 Task: Add the task  Upgrade and migrate company sales management to a cloud-based solution to the section Feature Fiesta in the project AuroraStream and add a Due Date to the respective task as 2024/02/25
Action: Mouse moved to (803, 356)
Screenshot: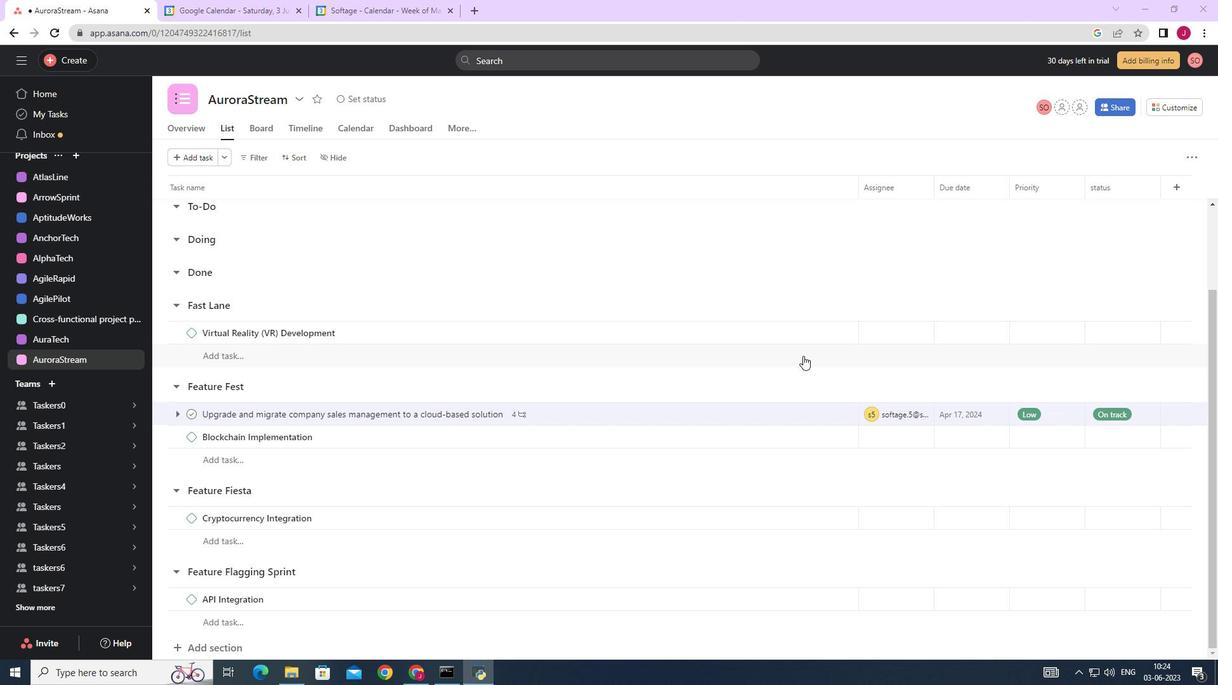 
Action: Mouse scrolled (803, 355) with delta (0, 0)
Screenshot: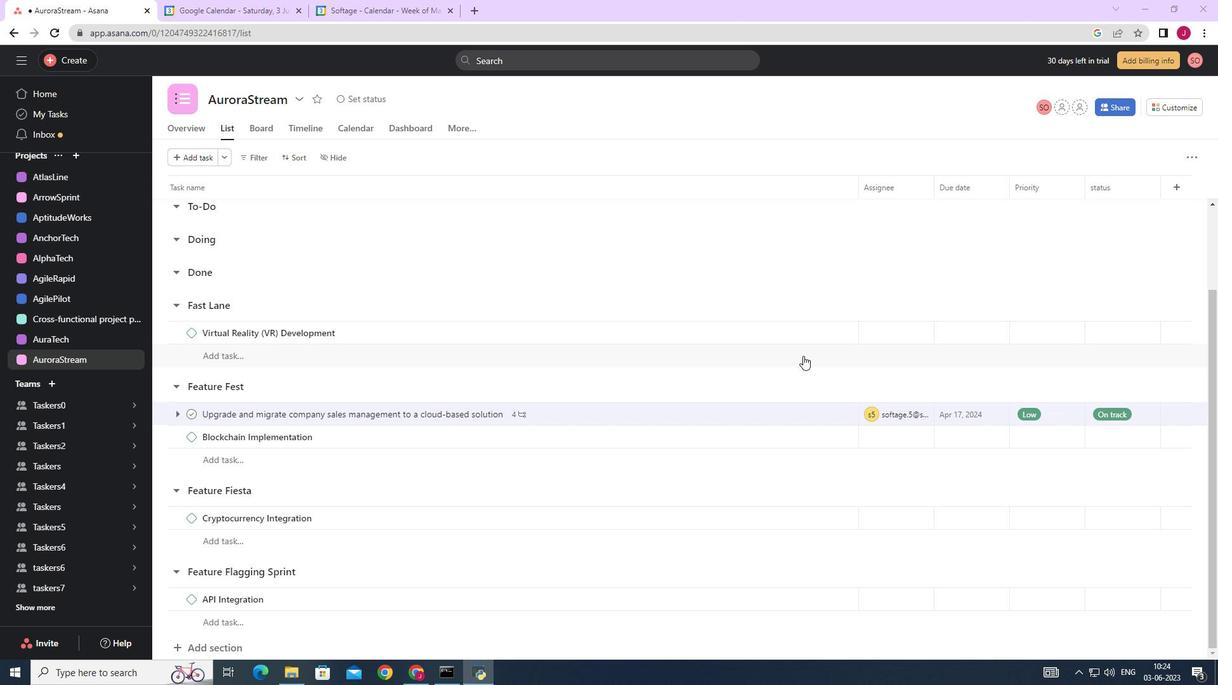 
Action: Mouse moved to (804, 356)
Screenshot: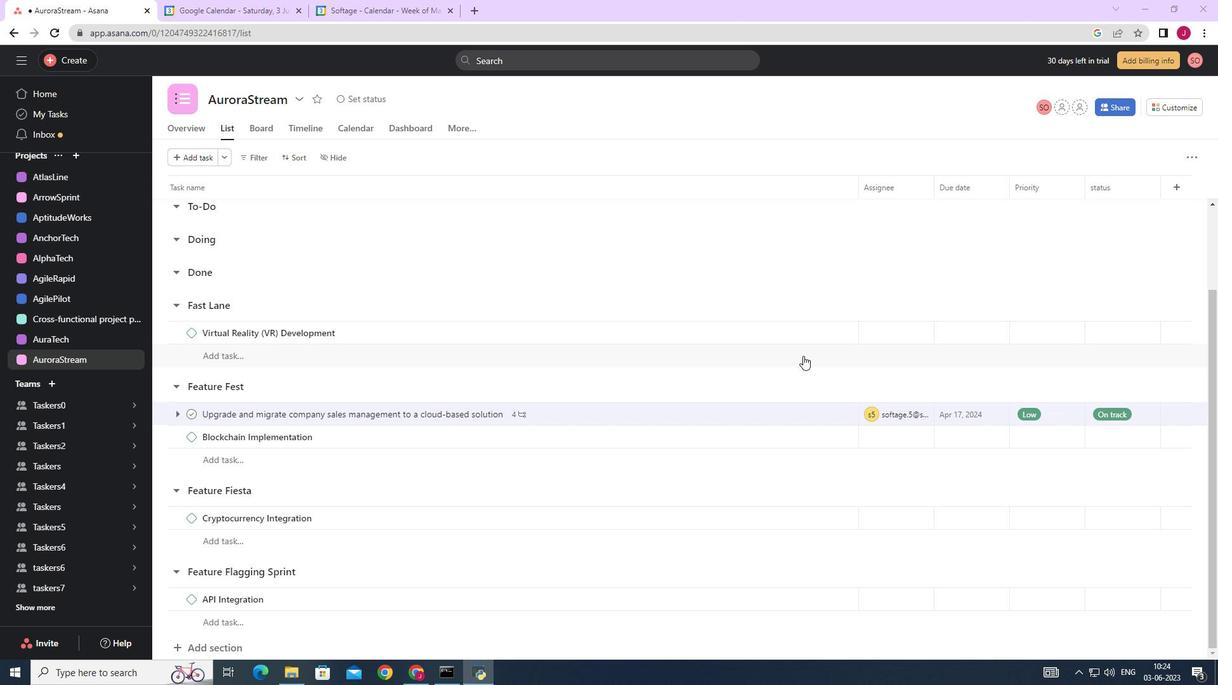 
Action: Mouse scrolled (804, 356) with delta (0, 0)
Screenshot: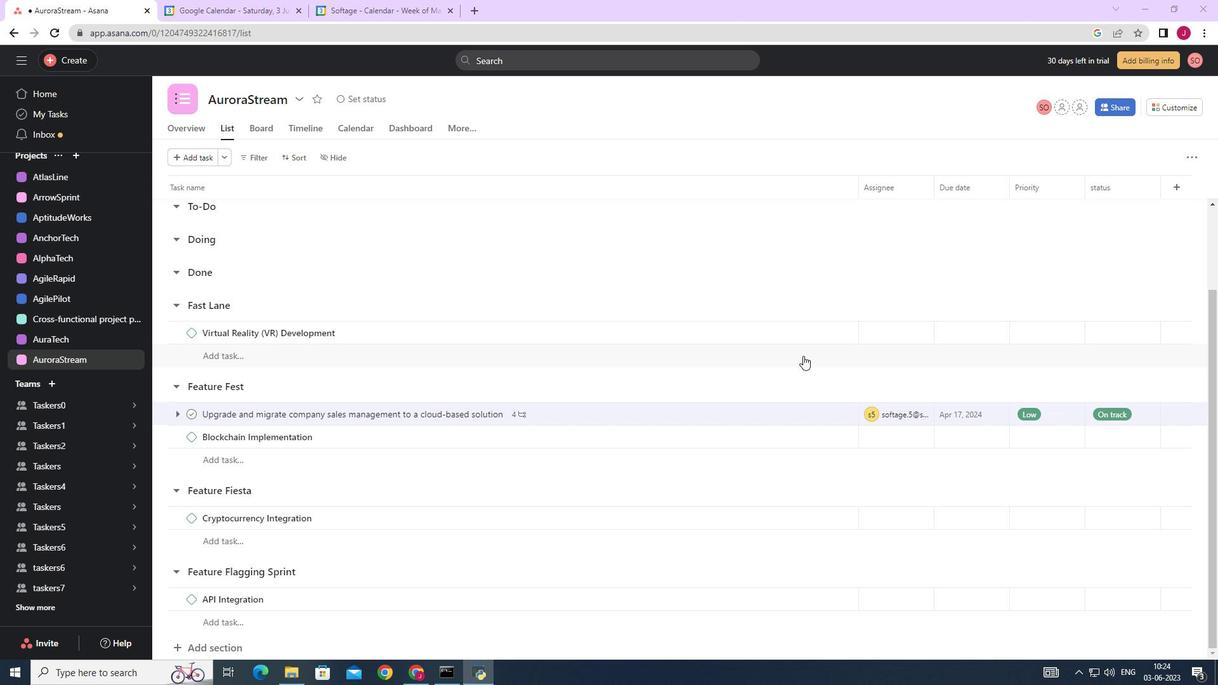 
Action: Mouse moved to (805, 357)
Screenshot: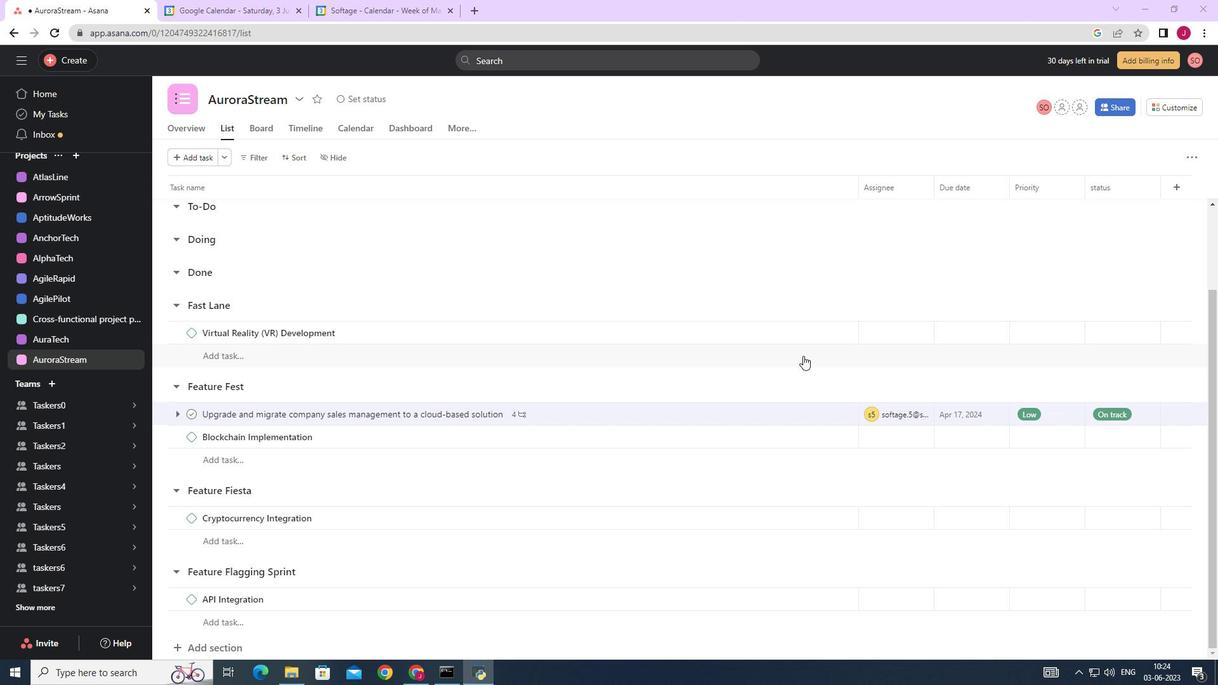 
Action: Mouse scrolled (805, 356) with delta (0, 0)
Screenshot: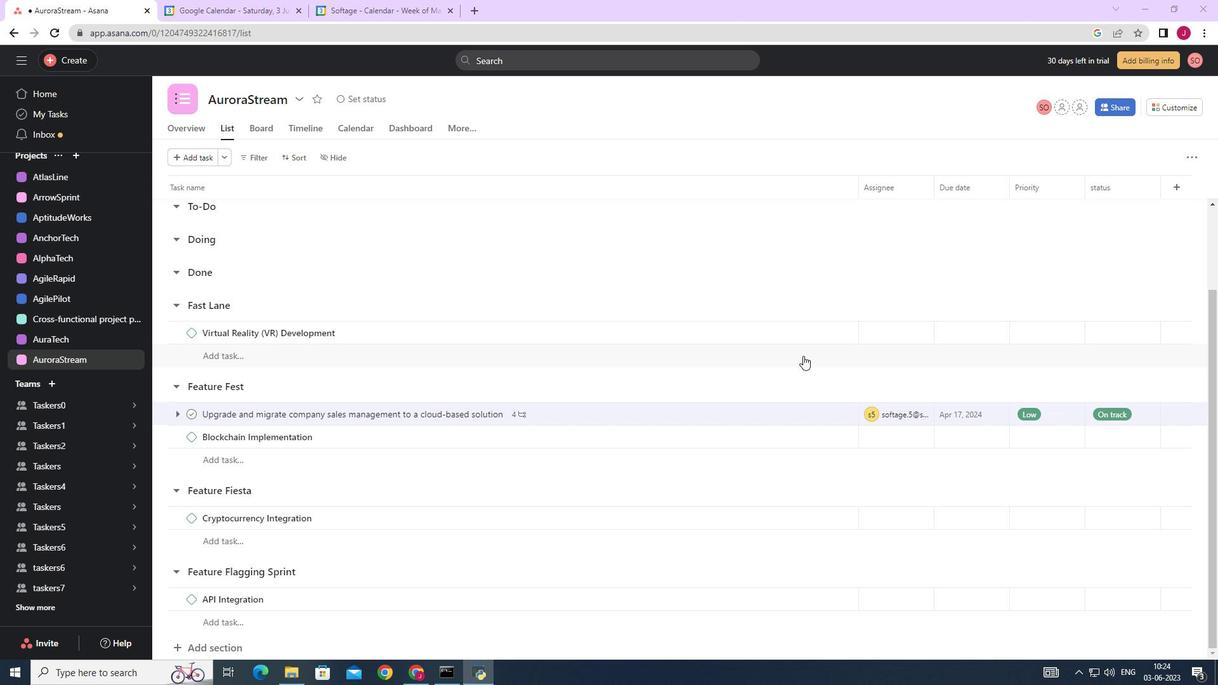 
Action: Mouse moved to (806, 357)
Screenshot: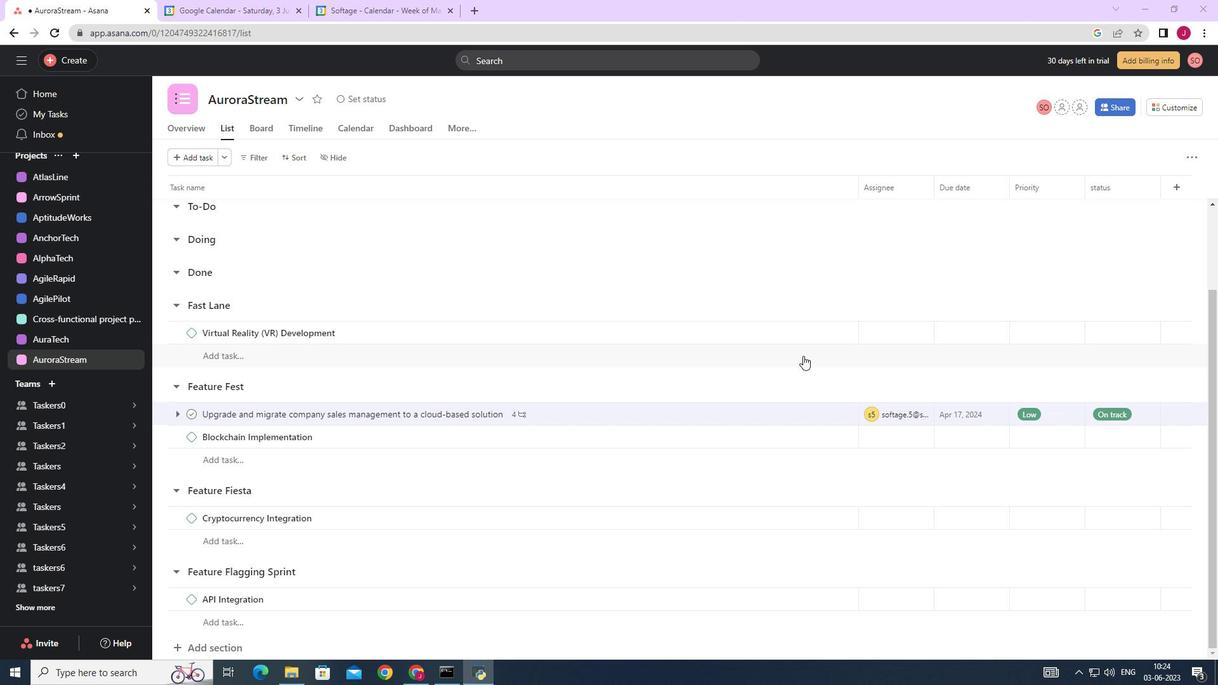 
Action: Mouse scrolled (806, 356) with delta (0, 0)
Screenshot: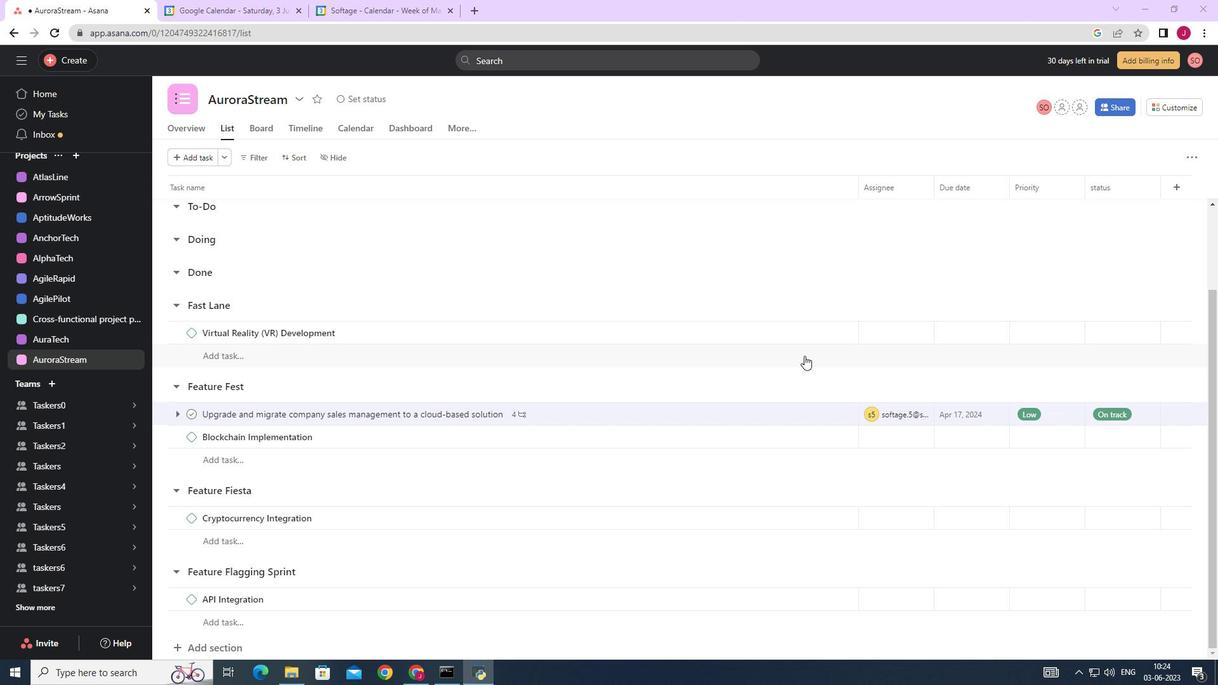 
Action: Mouse moved to (809, 368)
Screenshot: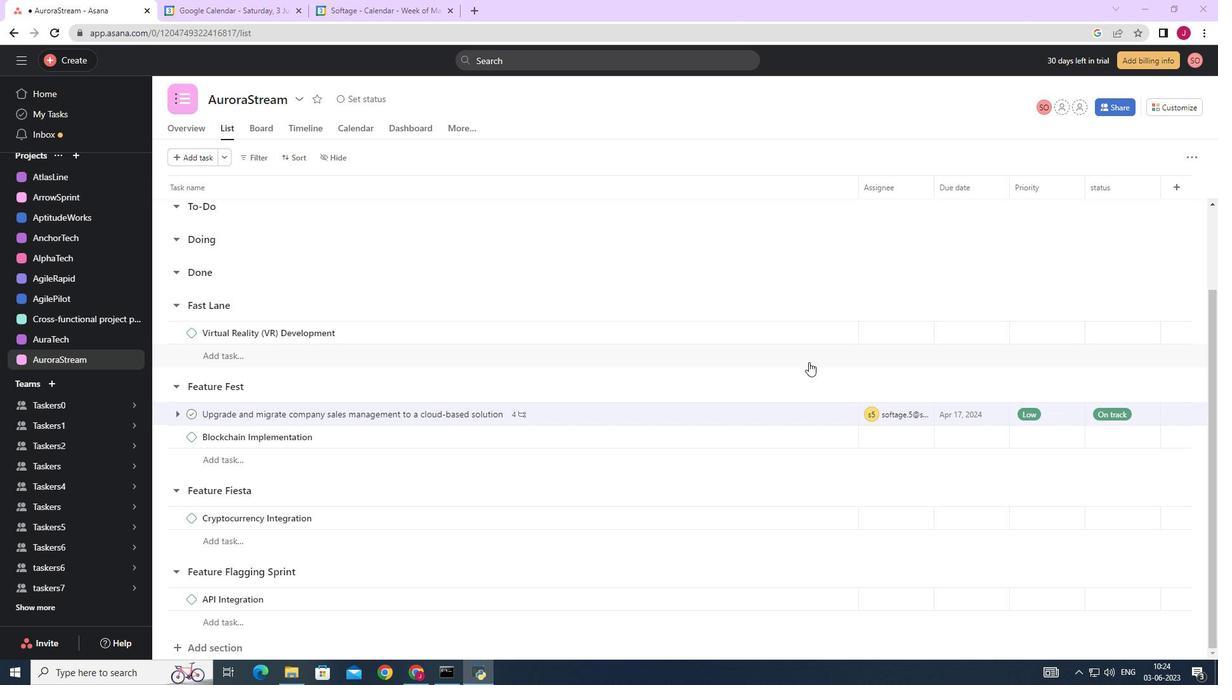 
Action: Mouse scrolled (809, 368) with delta (0, 0)
Screenshot: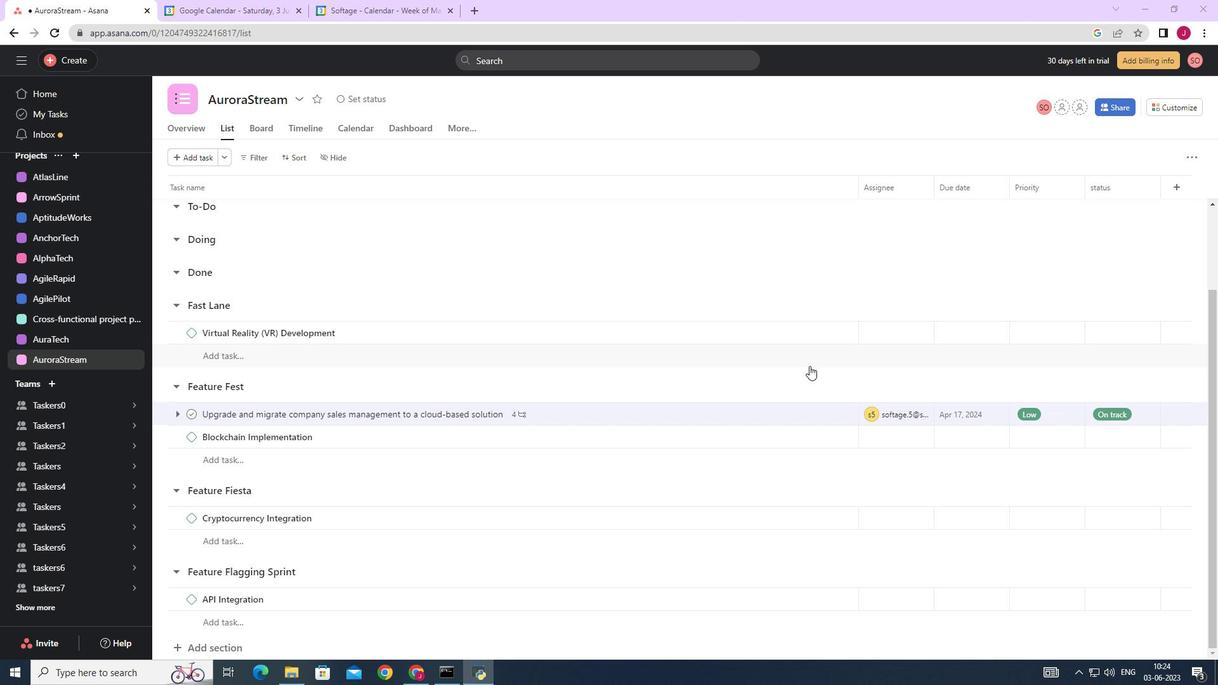
Action: Mouse scrolled (809, 368) with delta (0, 0)
Screenshot: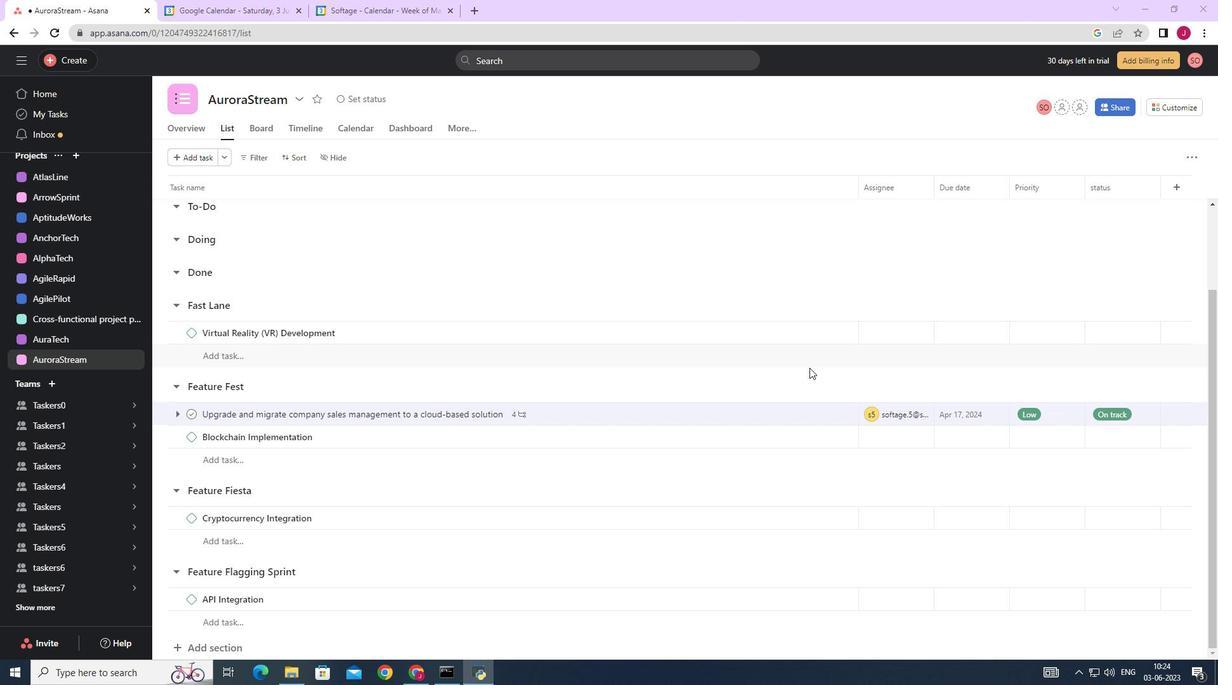 
Action: Mouse scrolled (809, 368) with delta (0, 0)
Screenshot: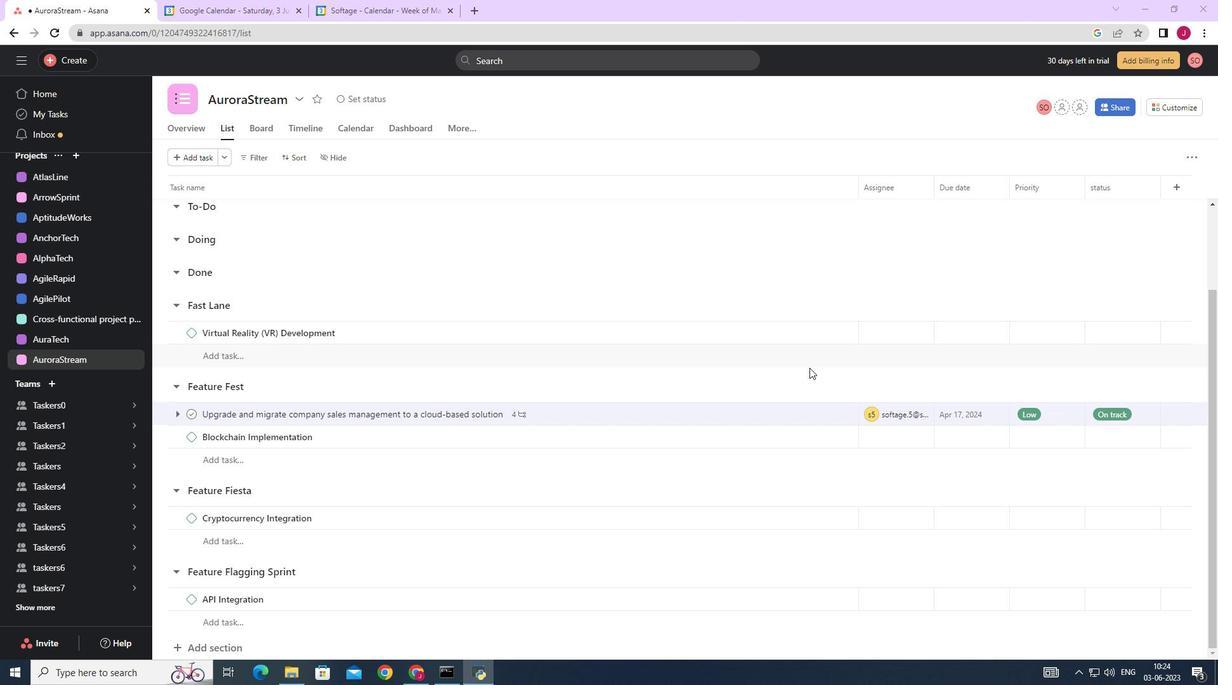 
Action: Mouse scrolled (809, 368) with delta (0, 0)
Screenshot: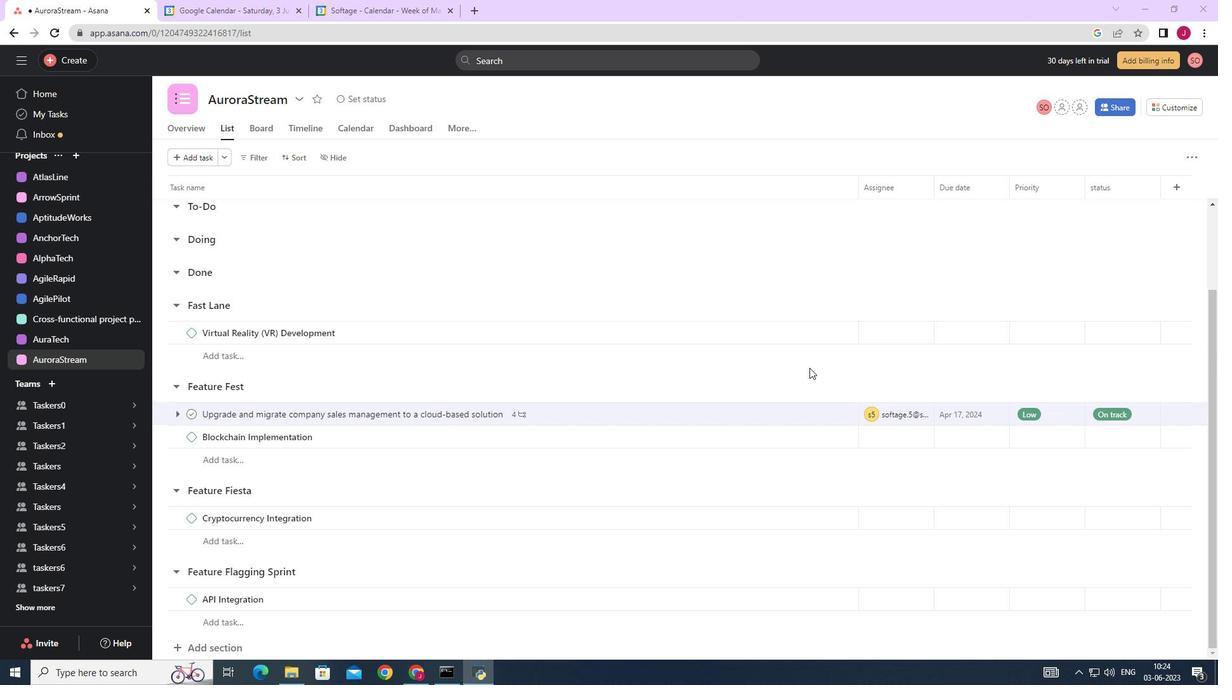 
Action: Mouse scrolled (809, 367) with delta (0, 0)
Screenshot: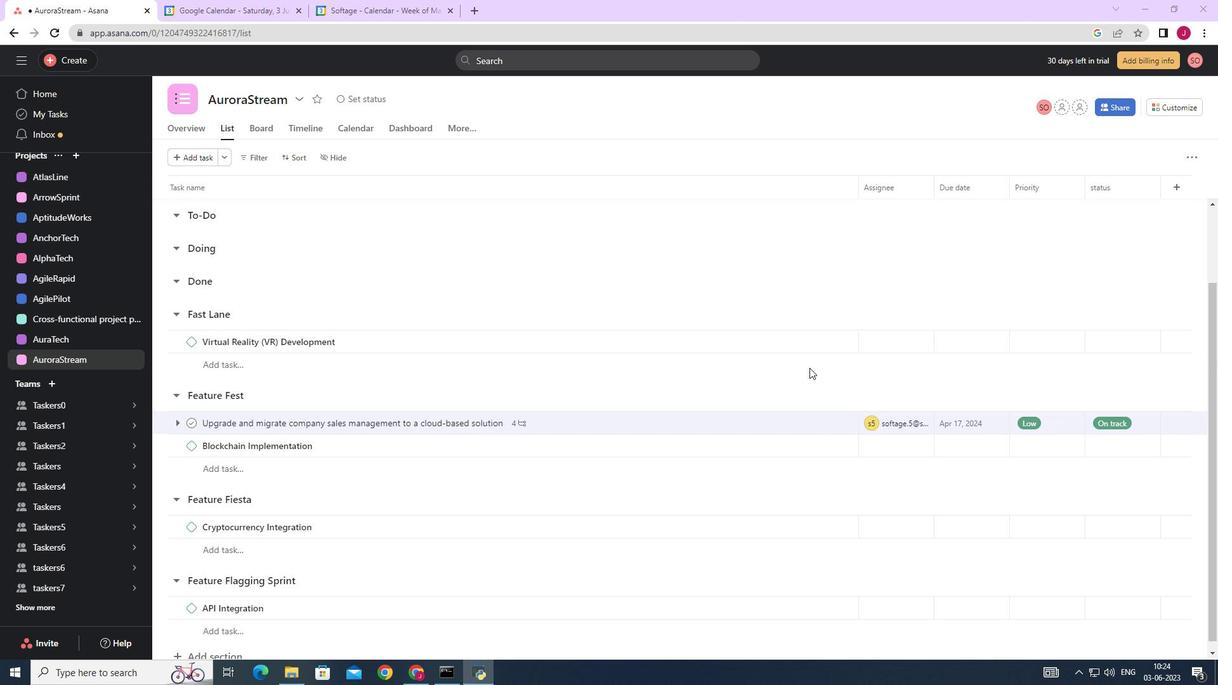 
Action: Mouse scrolled (809, 367) with delta (0, 0)
Screenshot: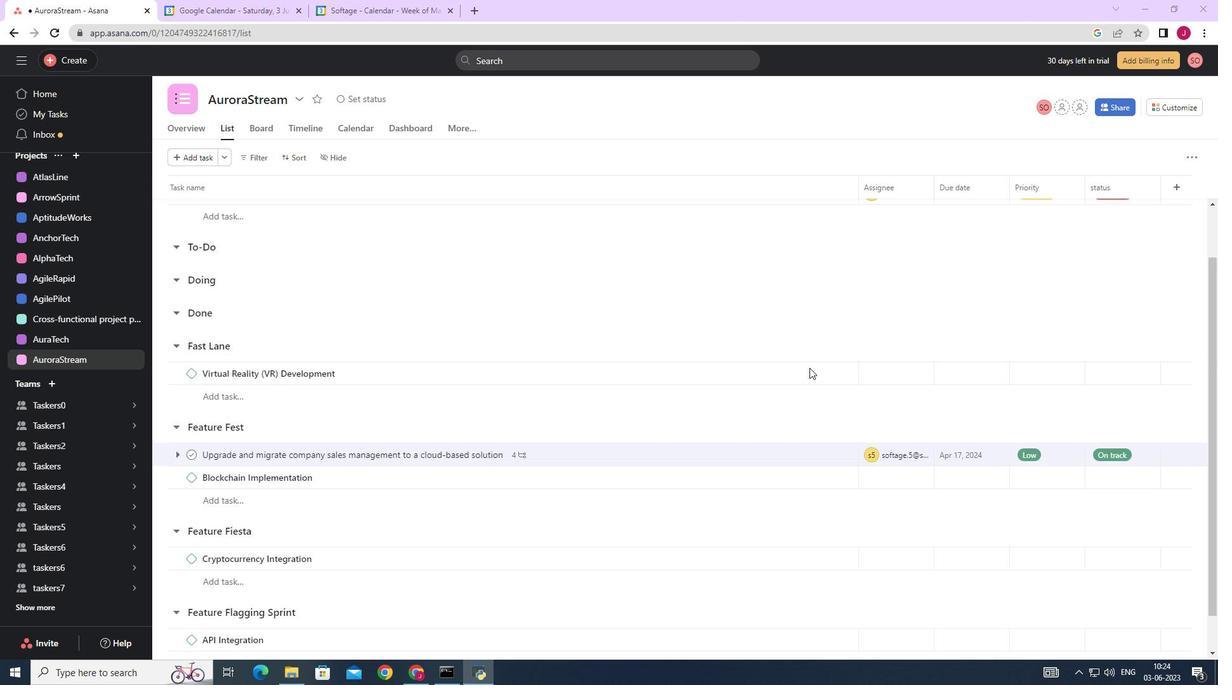 
Action: Mouse scrolled (809, 367) with delta (0, 0)
Screenshot: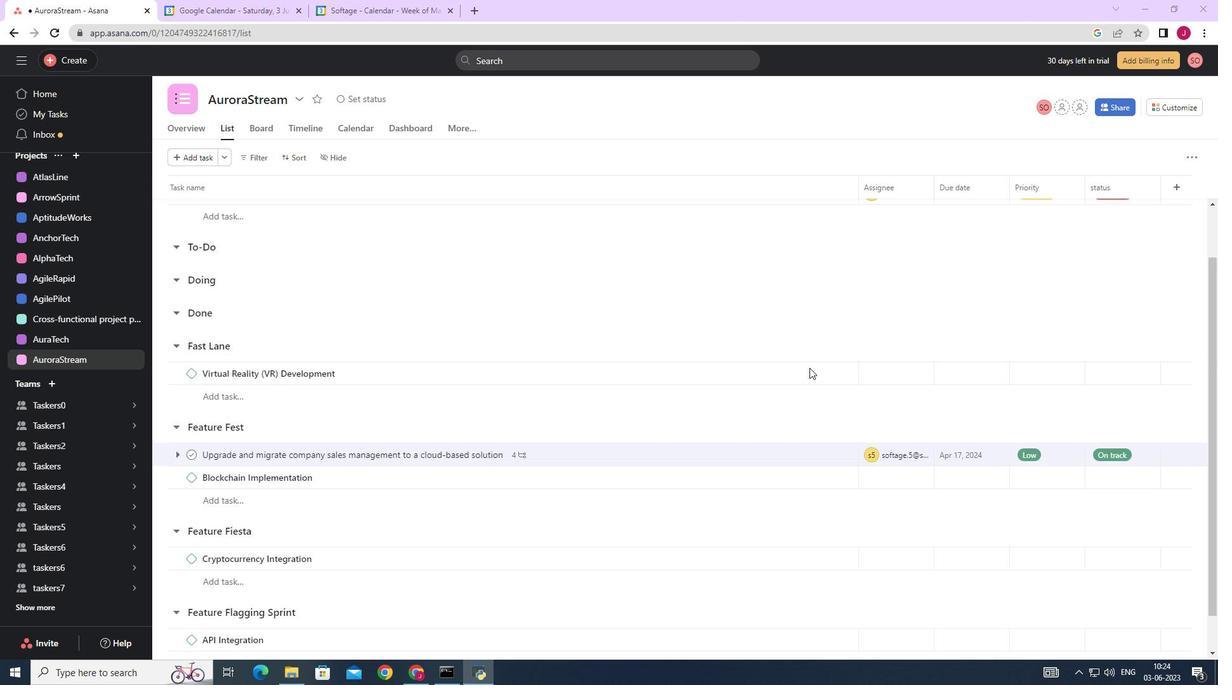 
Action: Mouse scrolled (809, 367) with delta (0, 0)
Screenshot: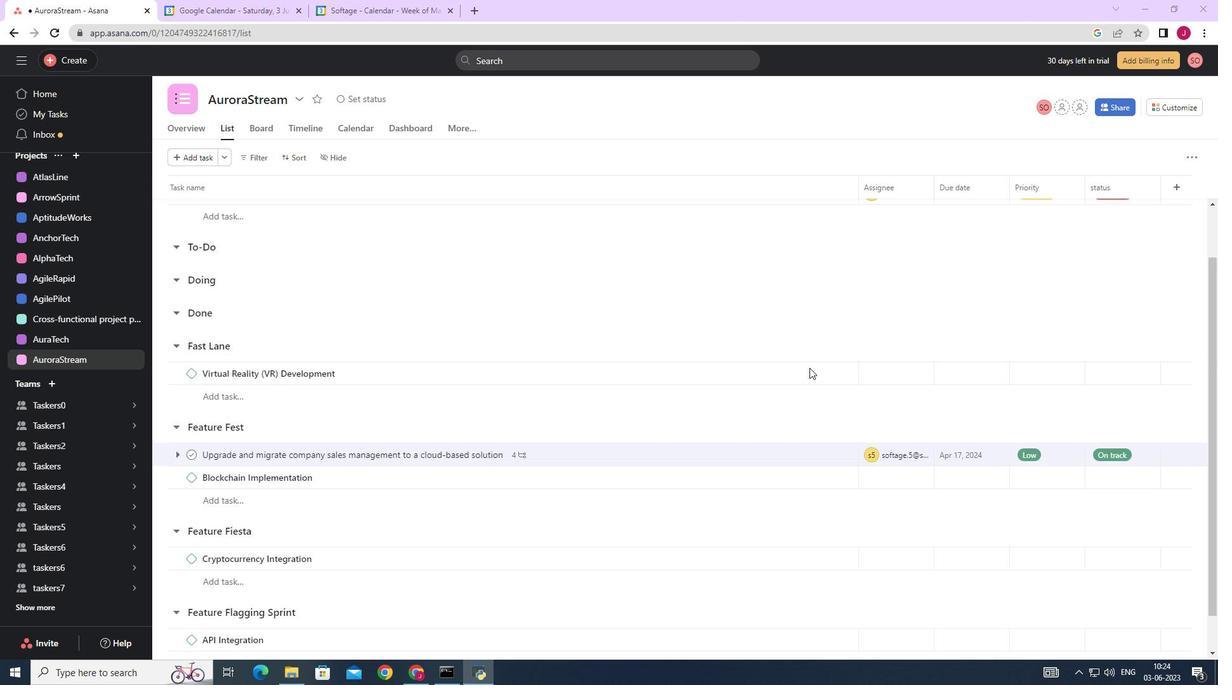 
Action: Mouse scrolled (809, 367) with delta (0, 0)
Screenshot: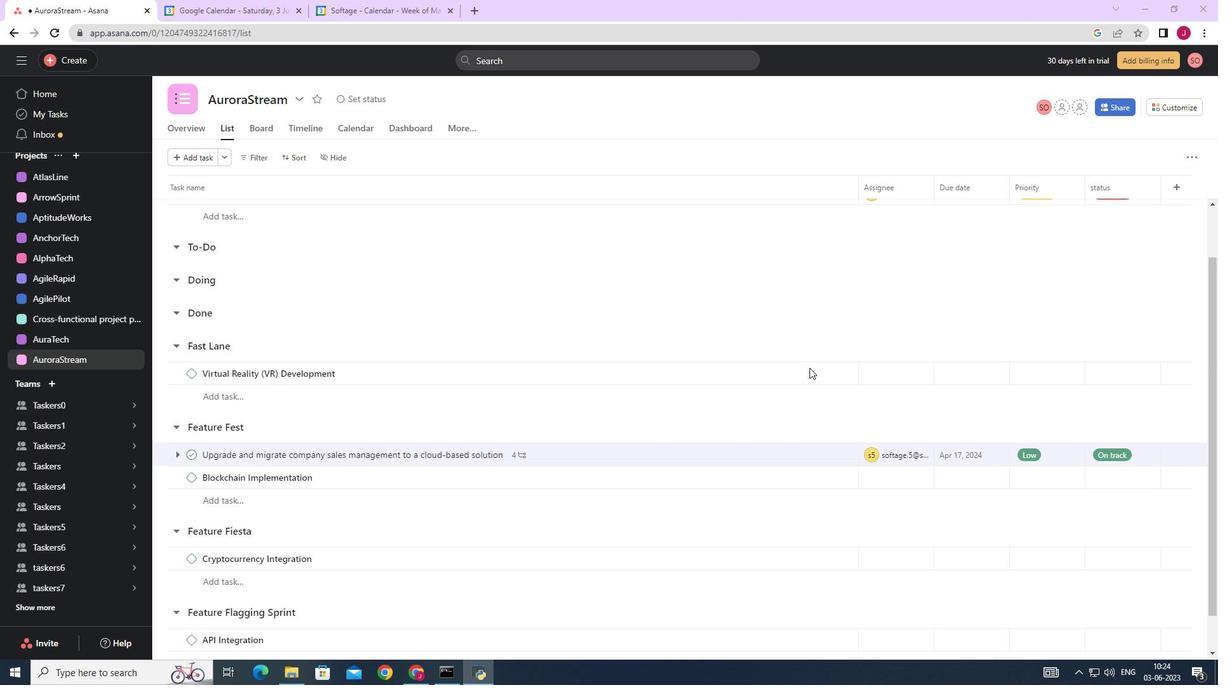 
Action: Mouse moved to (819, 417)
Screenshot: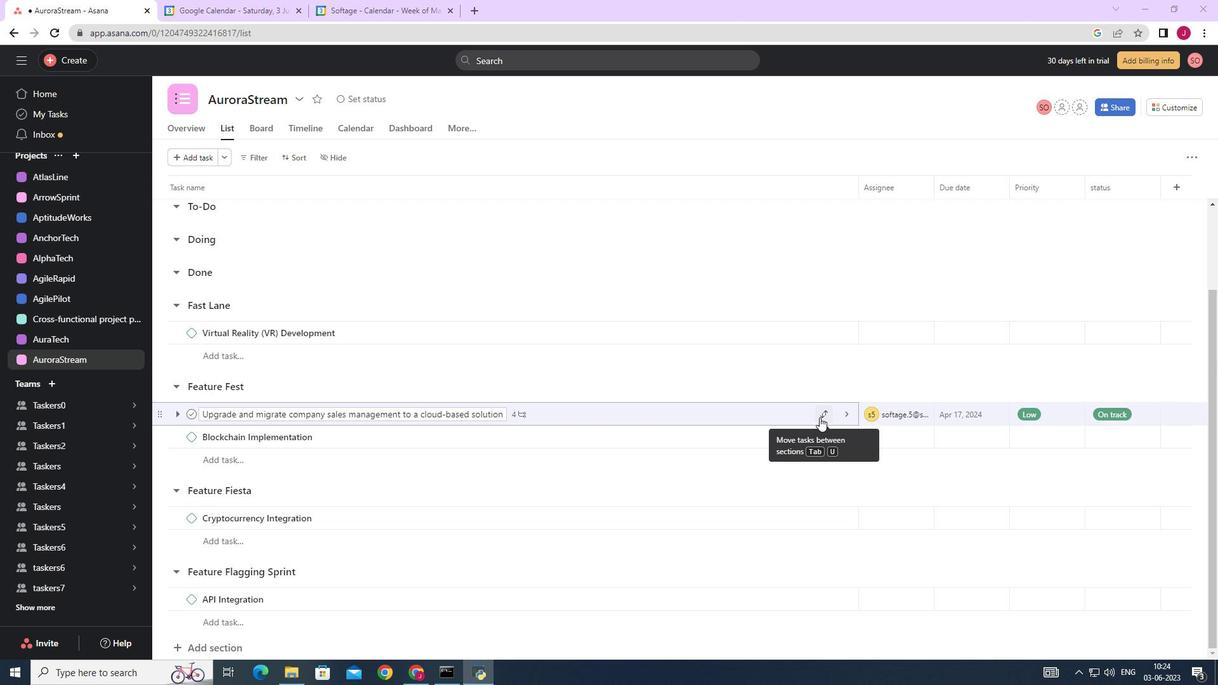 
Action: Mouse pressed left at (819, 417)
Screenshot: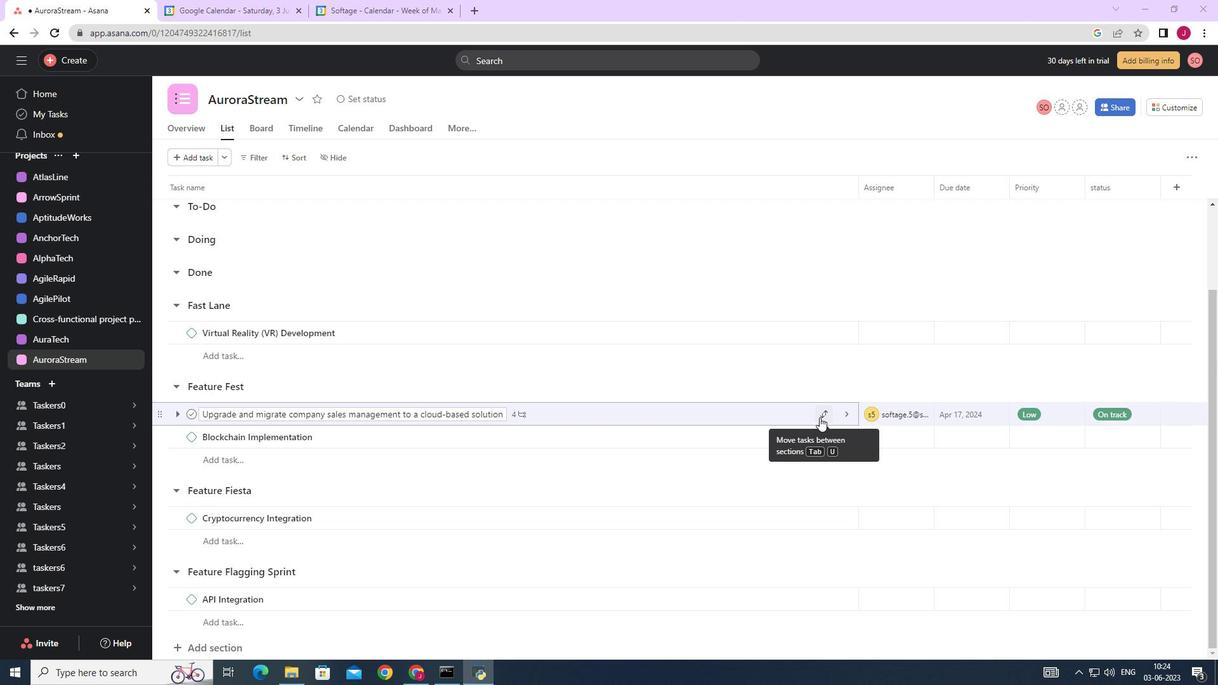 
Action: Mouse moved to (776, 561)
Screenshot: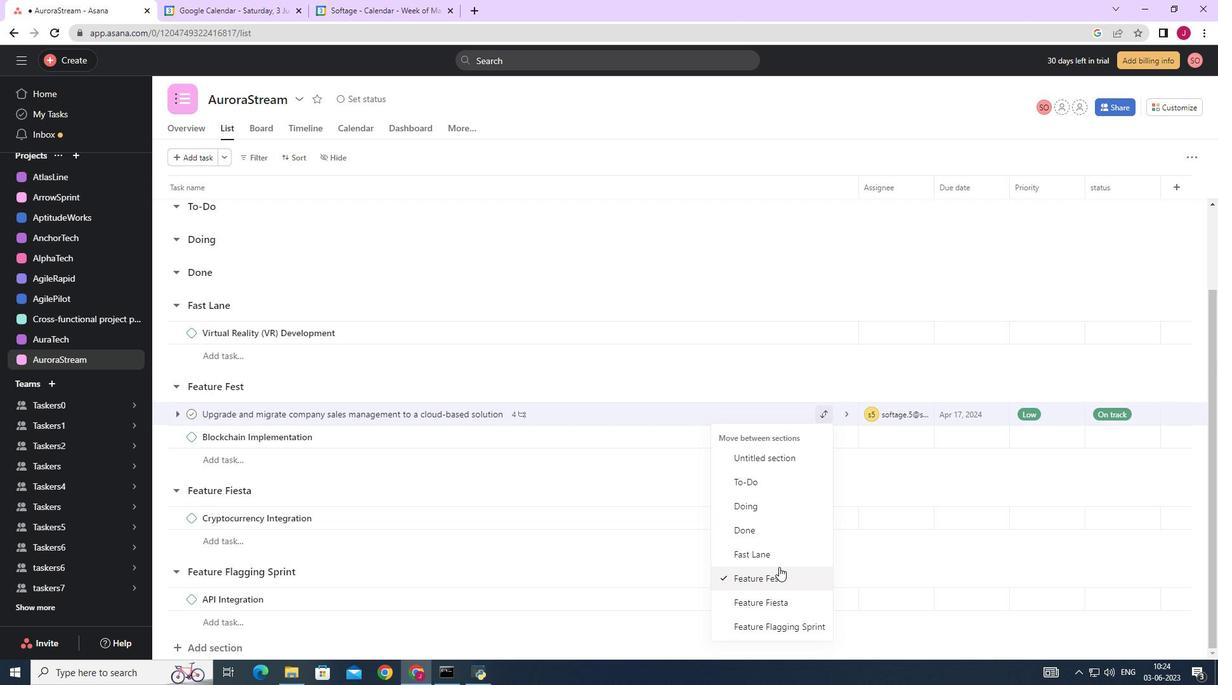
Action: Mouse scrolled (776, 560) with delta (0, 0)
Screenshot: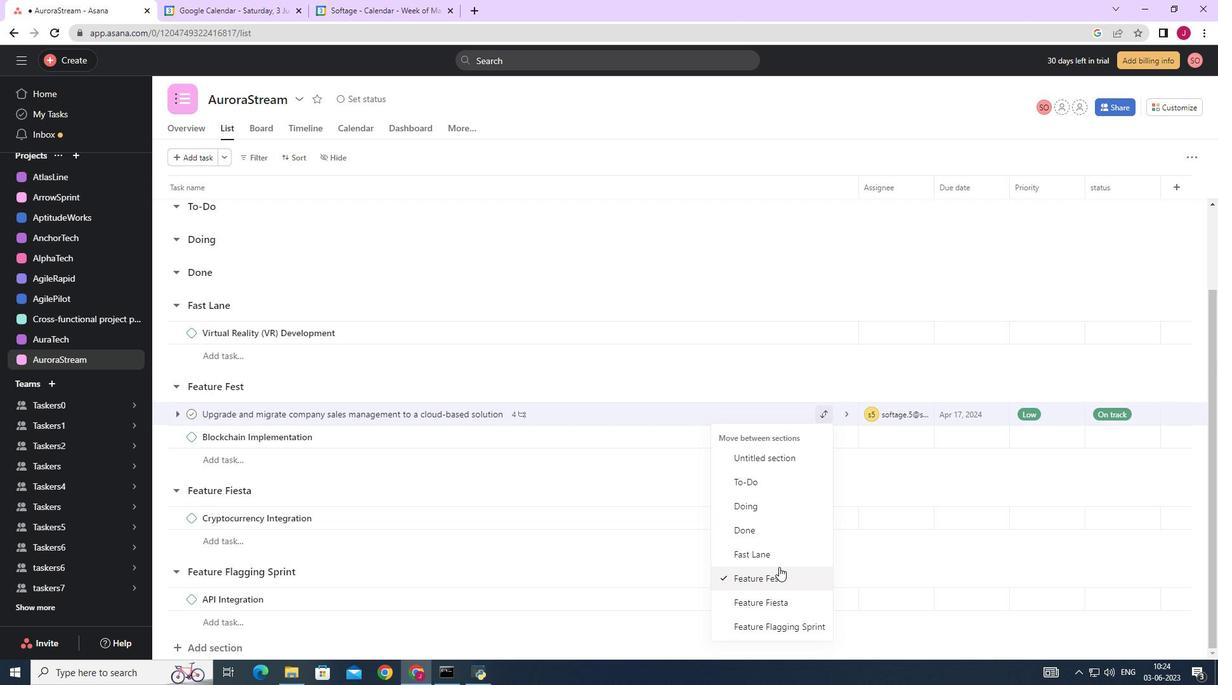 
Action: Mouse moved to (776, 560)
Screenshot: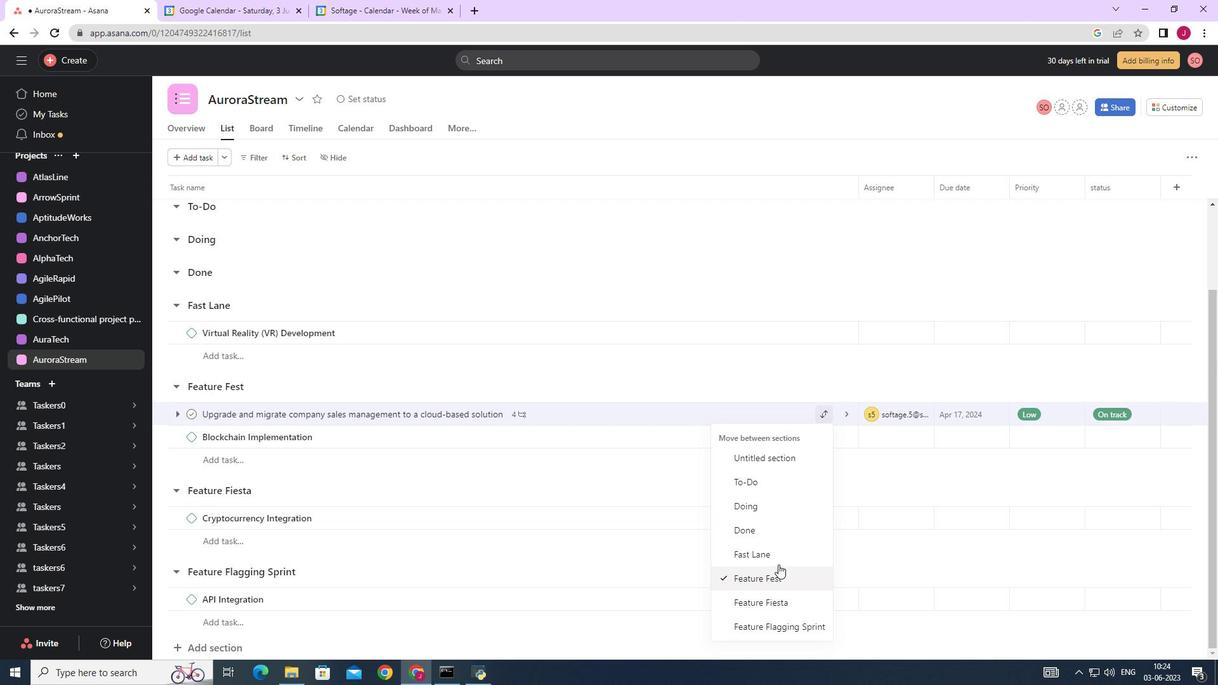 
Action: Mouse scrolled (776, 559) with delta (0, 0)
Screenshot: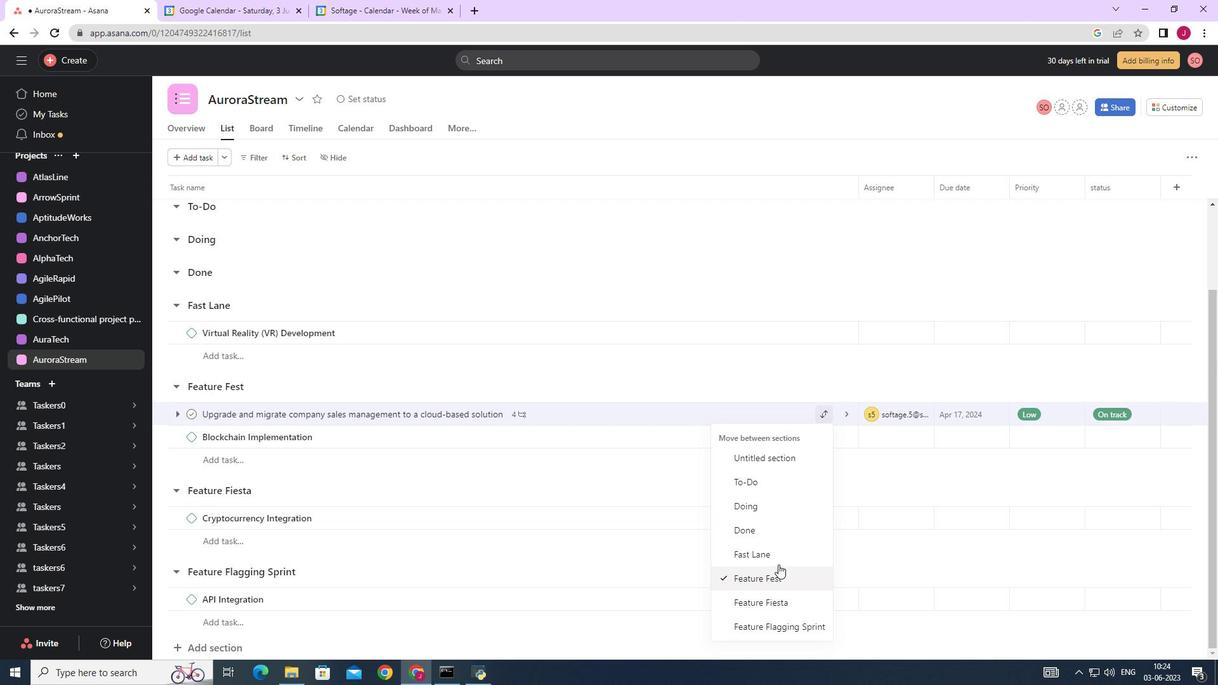 
Action: Mouse moved to (774, 559)
Screenshot: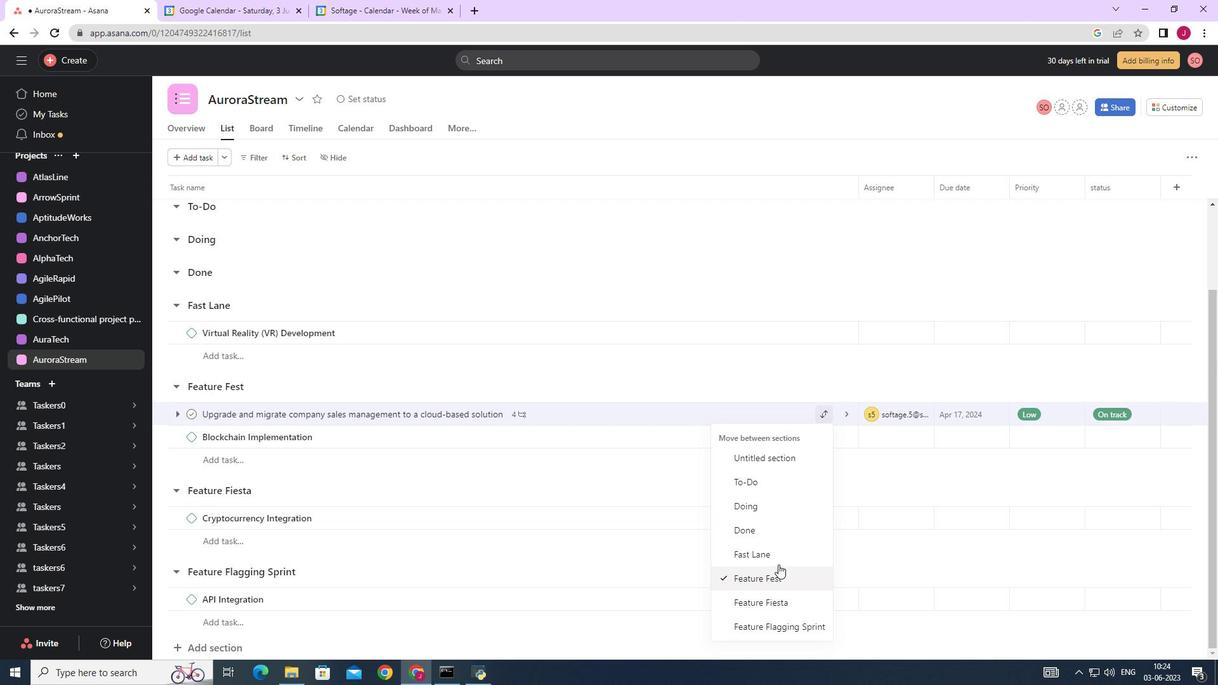 
Action: Mouse scrolled (774, 559) with delta (0, 0)
Screenshot: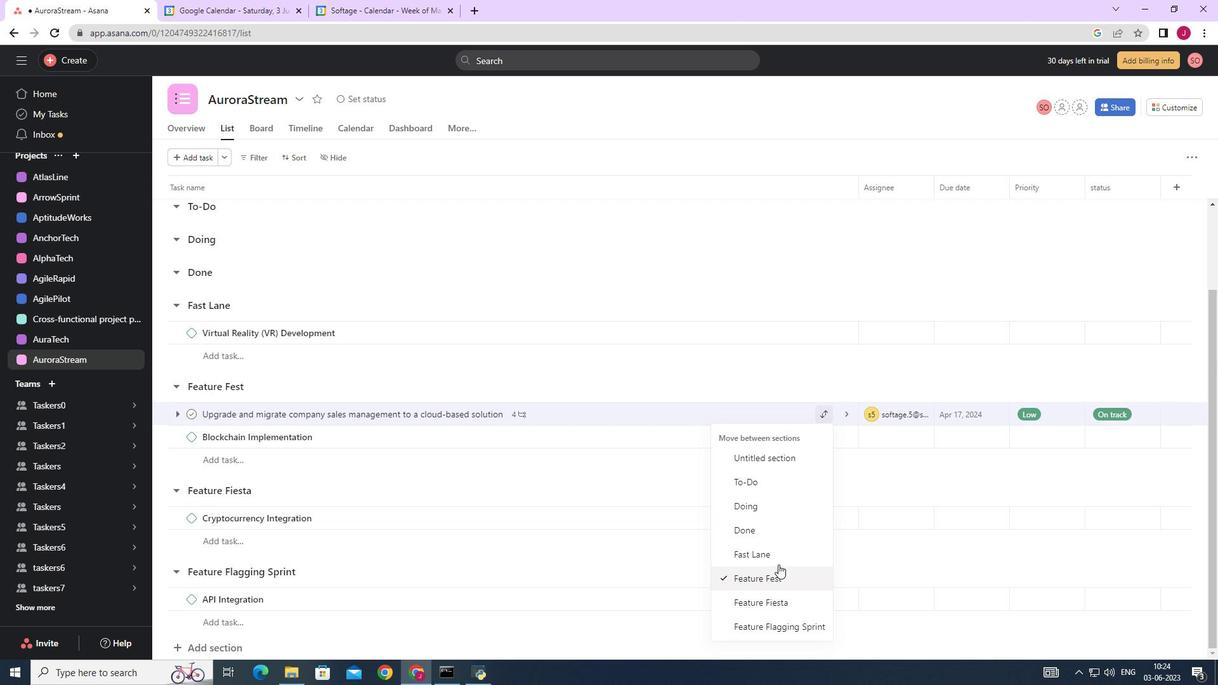 
Action: Mouse moved to (786, 600)
Screenshot: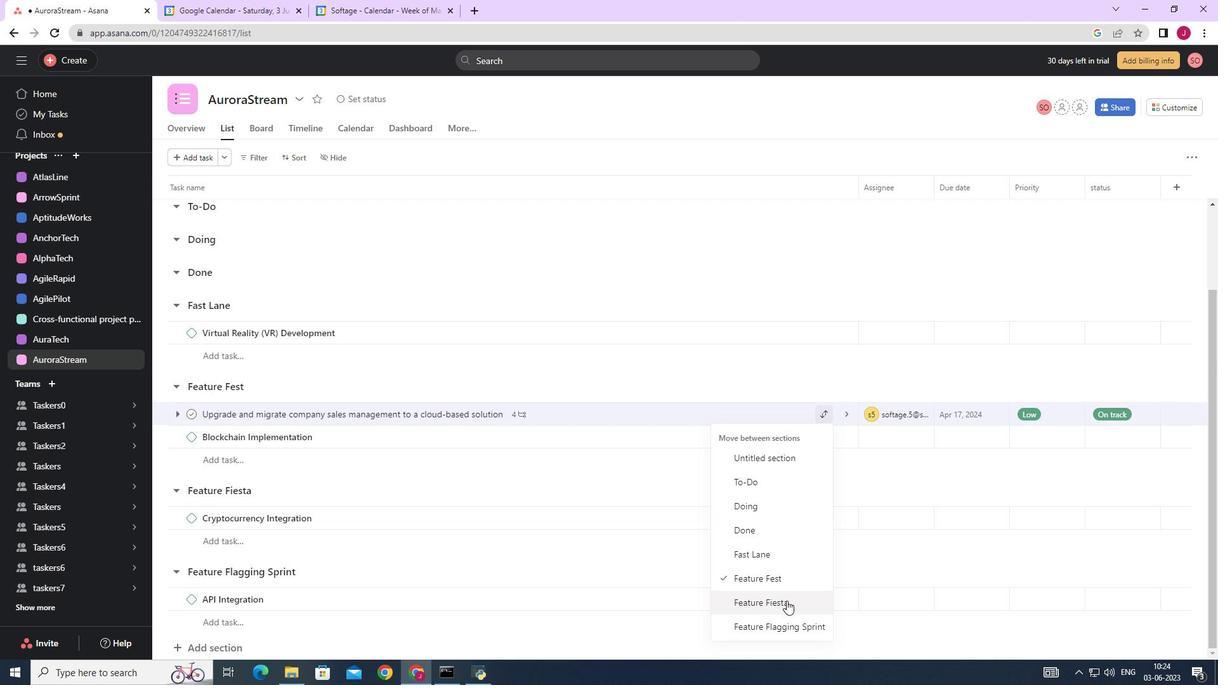 
Action: Mouse pressed left at (786, 600)
Screenshot: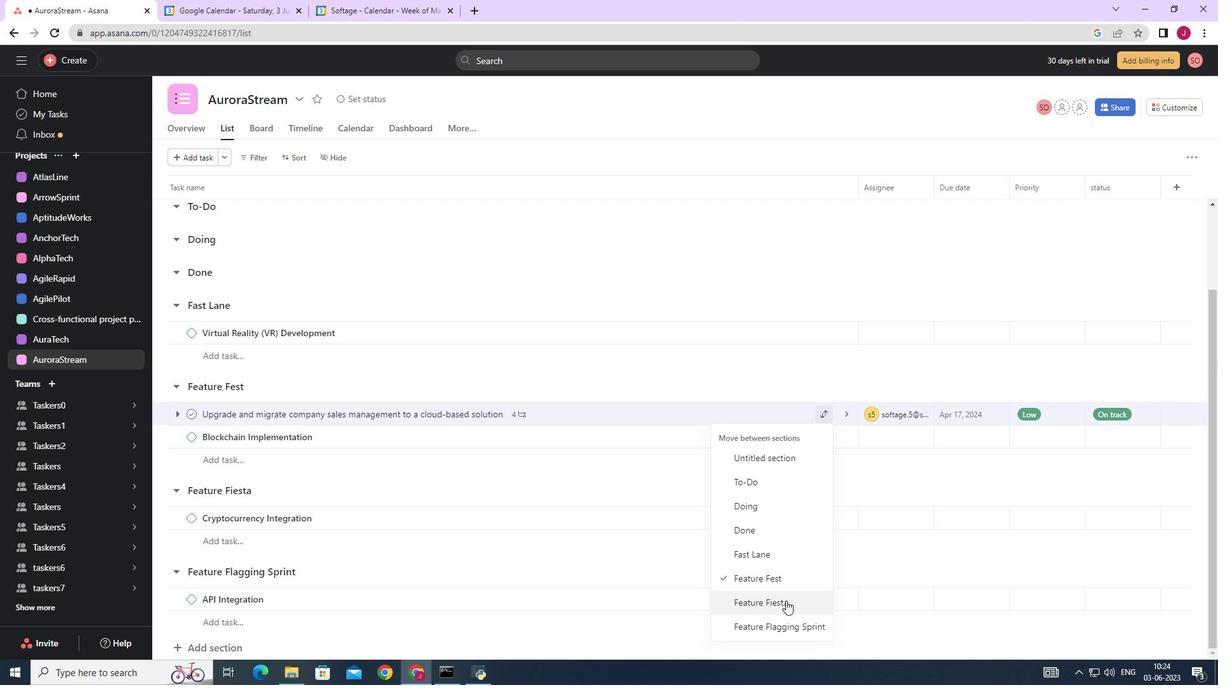 
Action: Mouse moved to (999, 498)
Screenshot: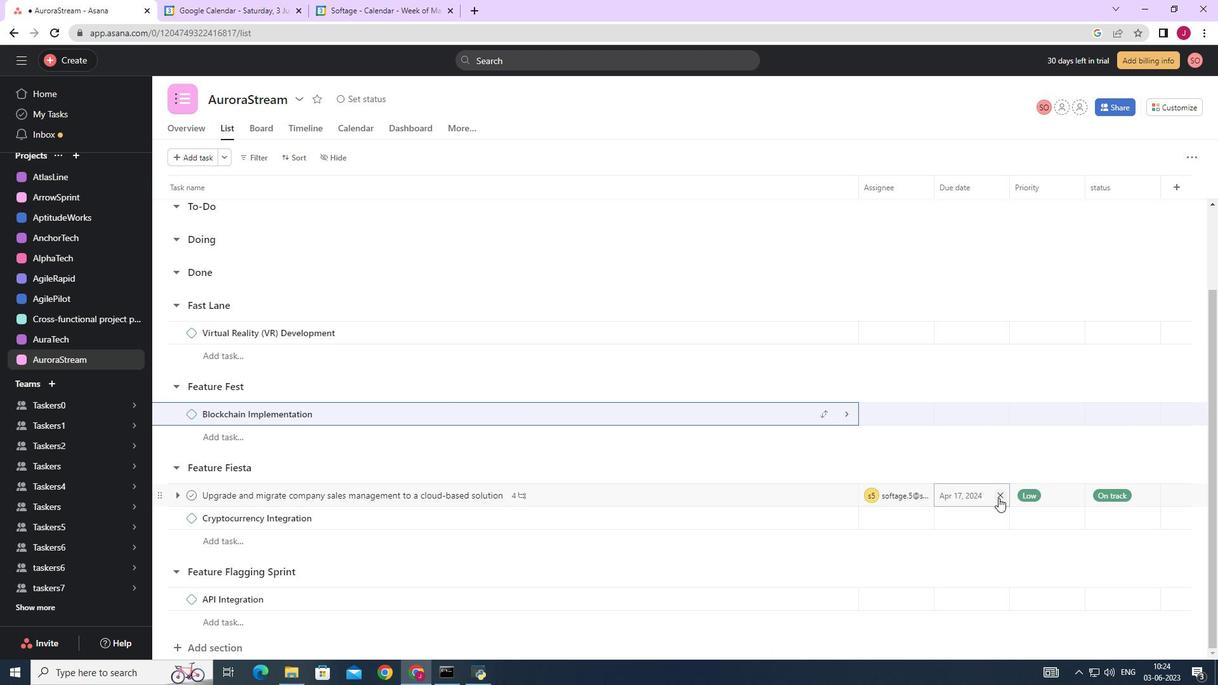 
Action: Mouse pressed left at (998, 498)
Screenshot: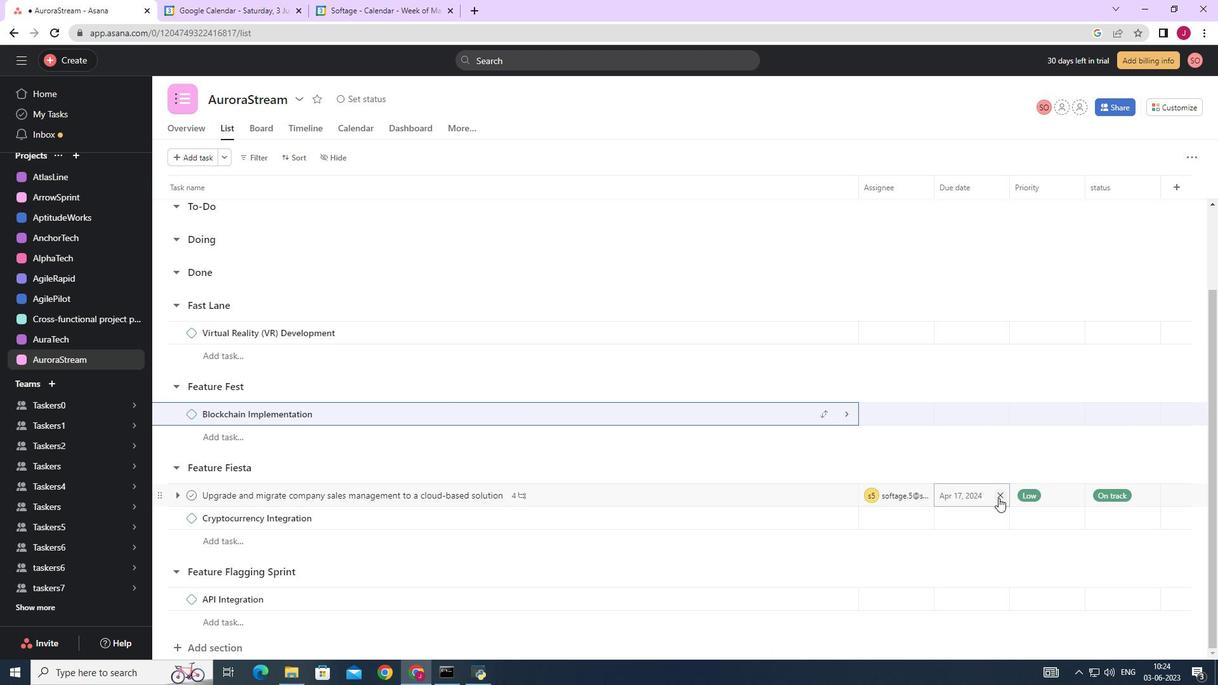 
Action: Mouse moved to (969, 494)
Screenshot: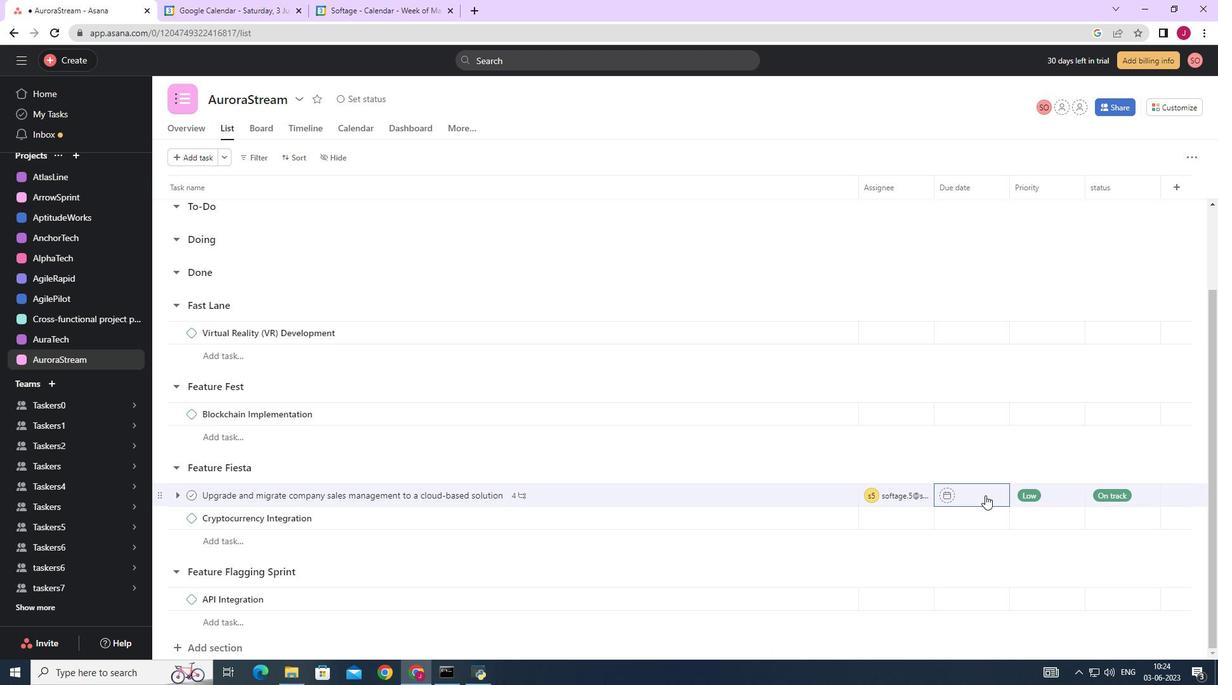 
Action: Mouse pressed left at (969, 494)
Screenshot: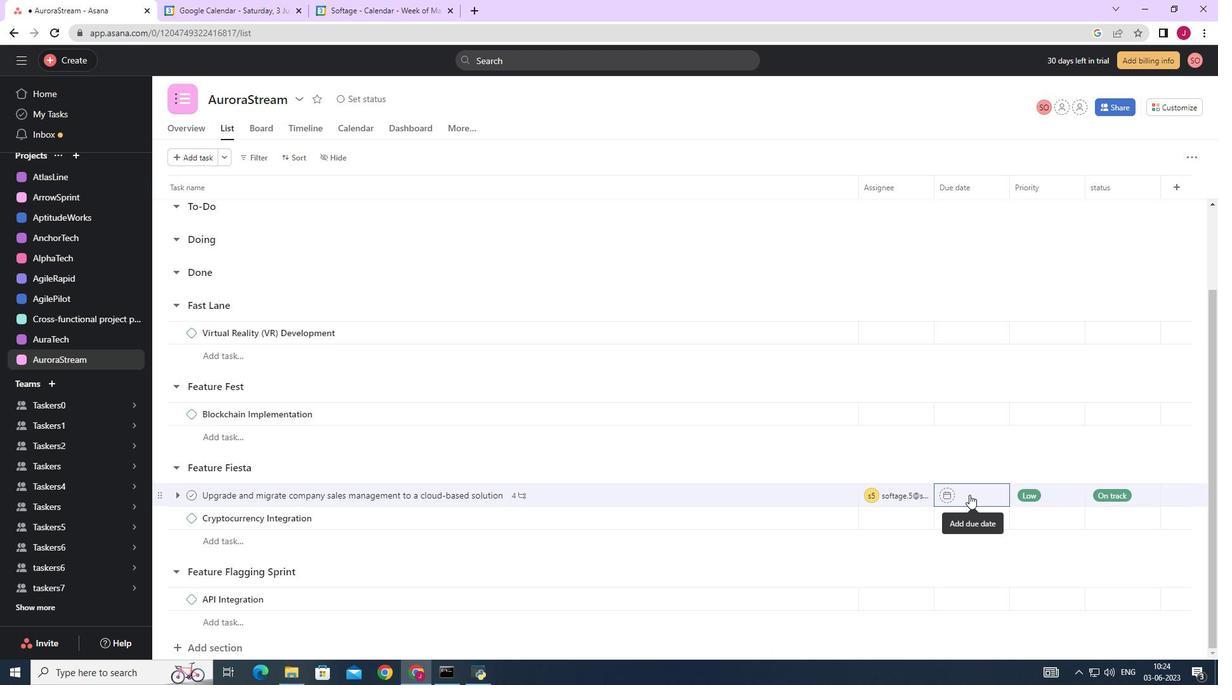 
Action: Mouse moved to (1095, 297)
Screenshot: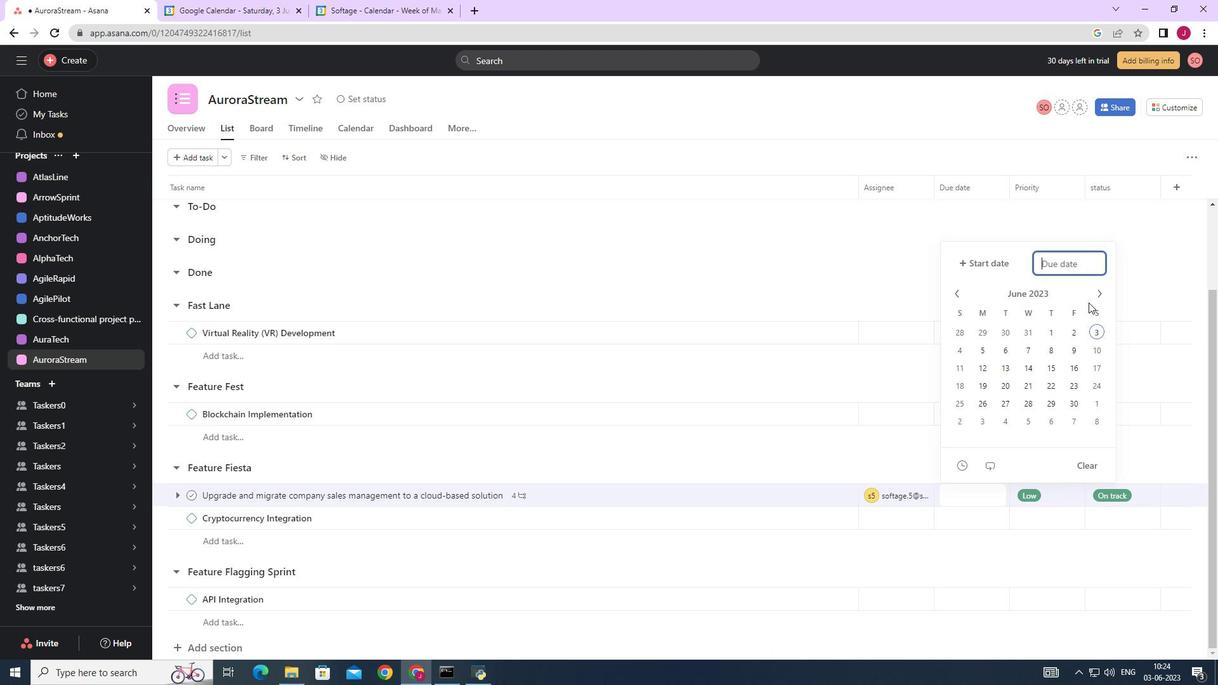 
Action: Mouse pressed left at (1095, 297)
Screenshot: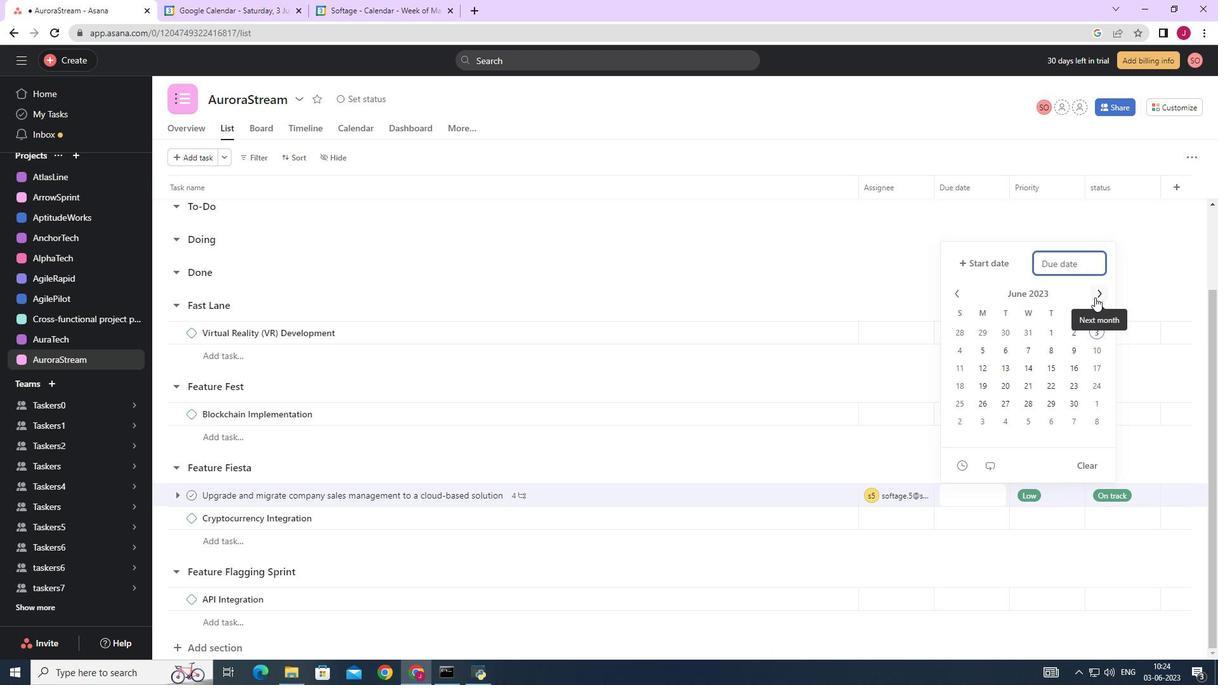 
Action: Mouse pressed left at (1095, 297)
Screenshot: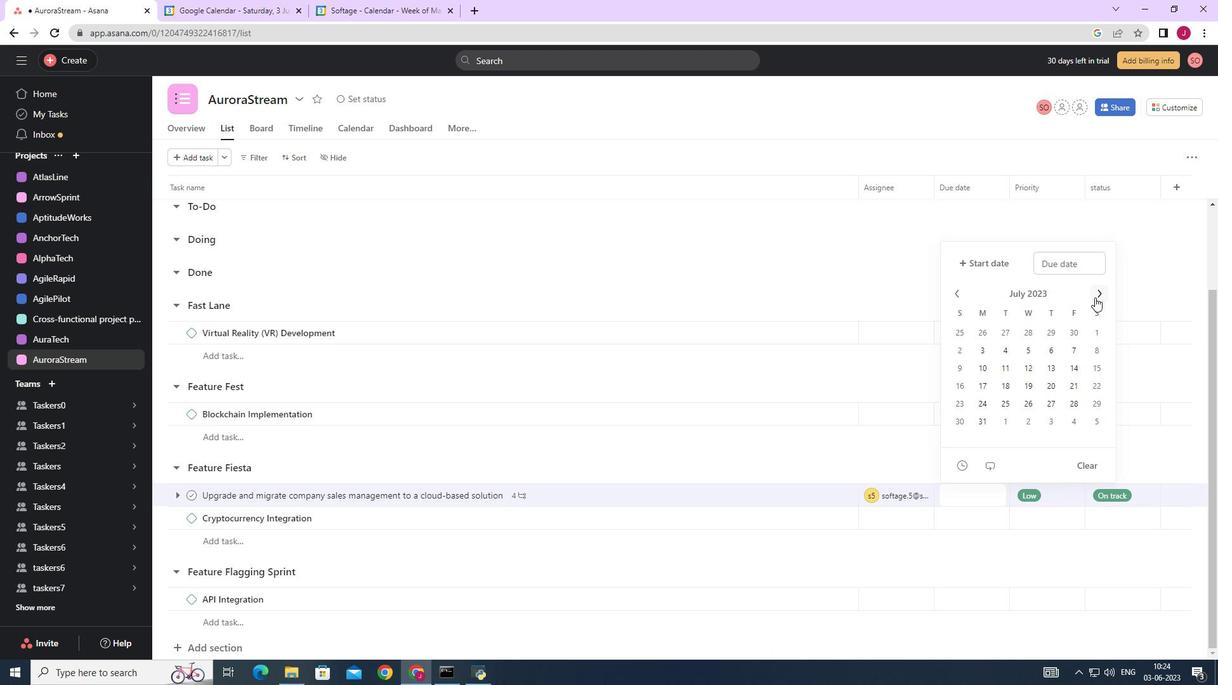 
Action: Mouse pressed left at (1095, 297)
Screenshot: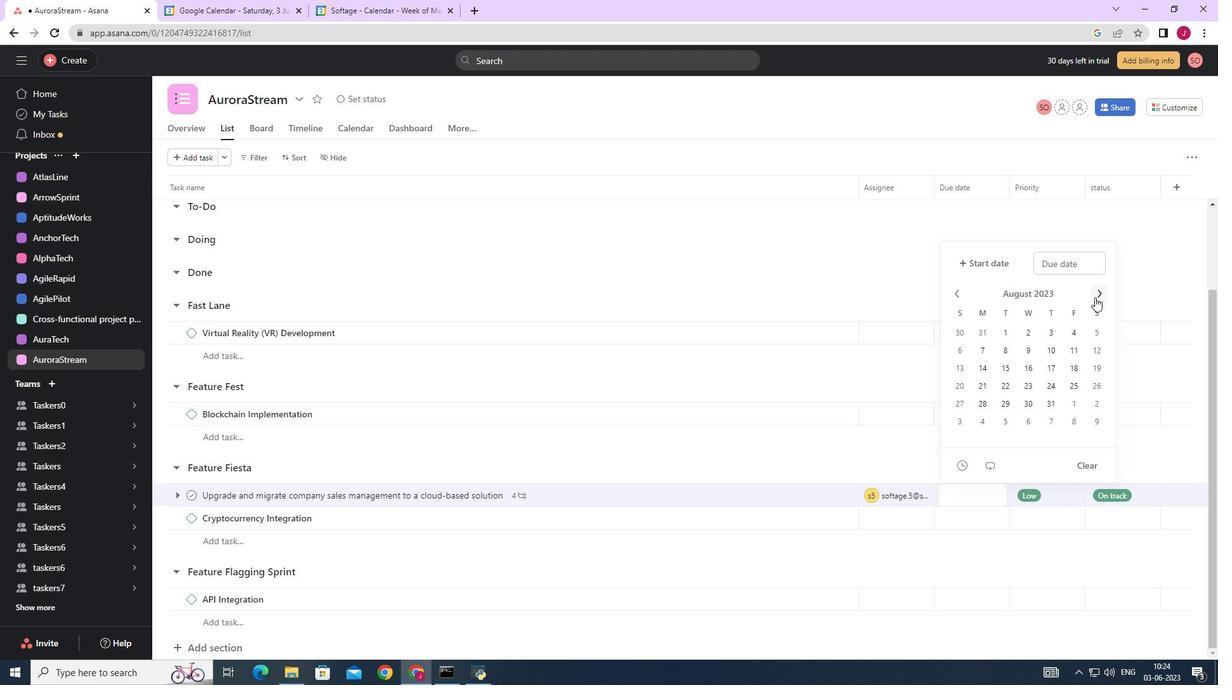 
Action: Mouse pressed left at (1095, 297)
Screenshot: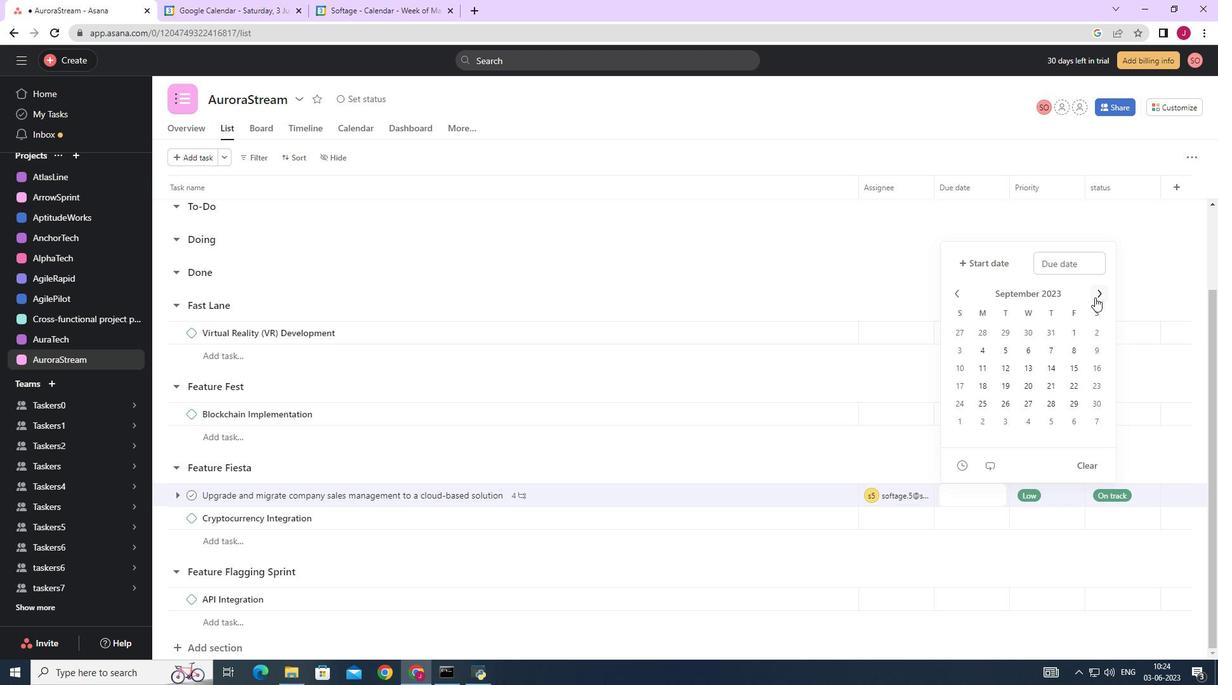 
Action: Mouse pressed left at (1095, 297)
Screenshot: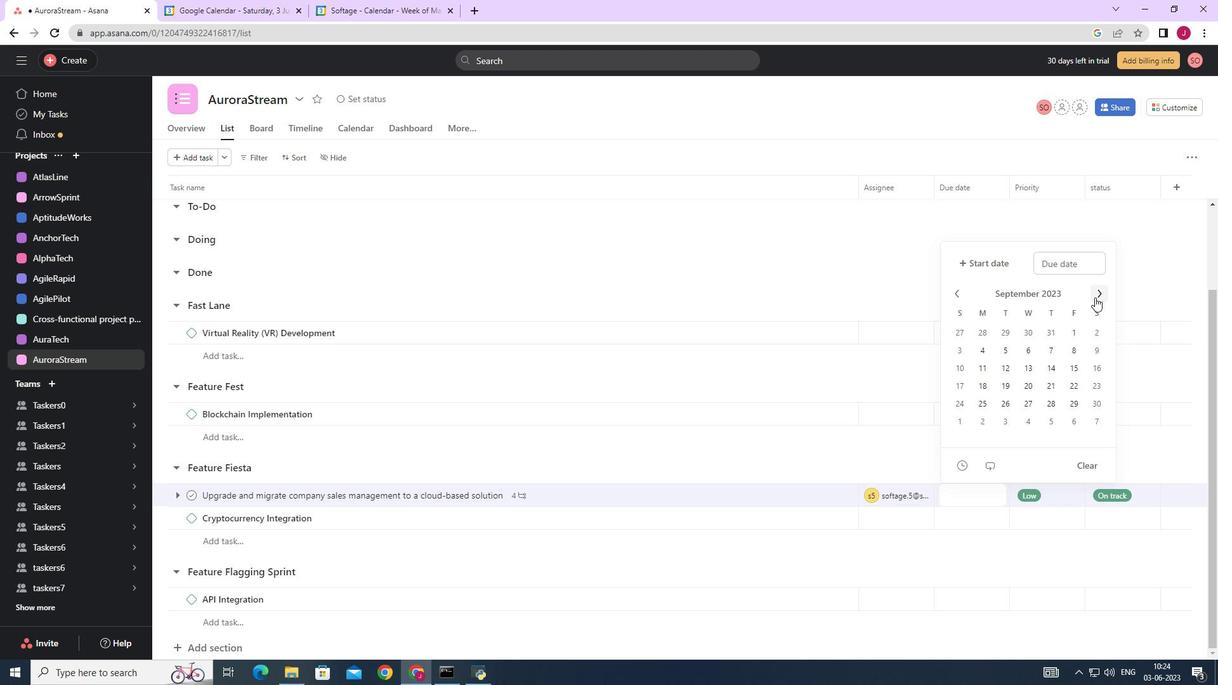 
Action: Mouse pressed left at (1095, 297)
Screenshot: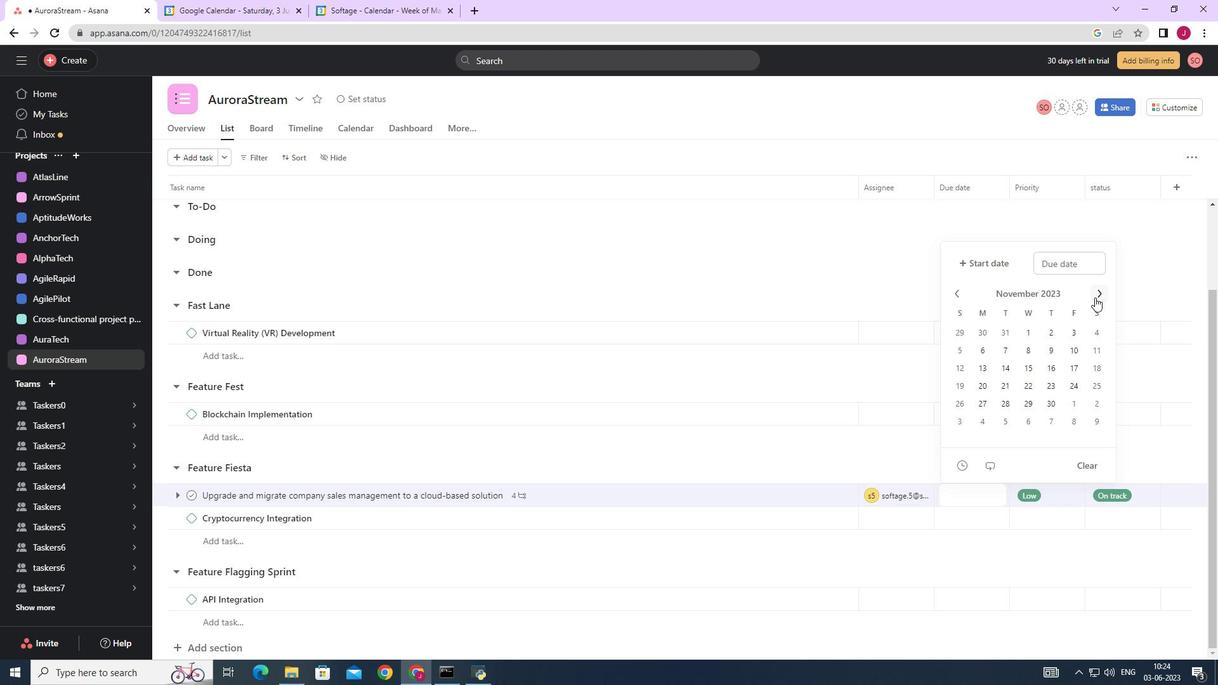 
Action: Mouse pressed left at (1095, 297)
Screenshot: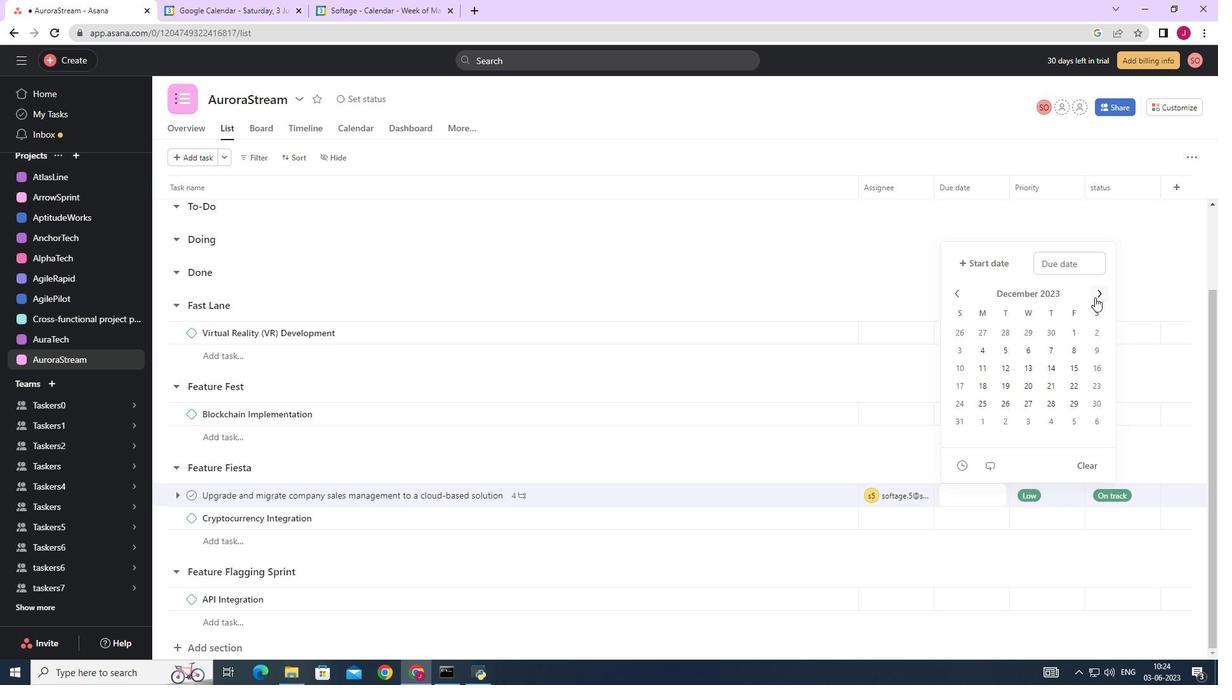 
Action: Mouse pressed left at (1095, 297)
Screenshot: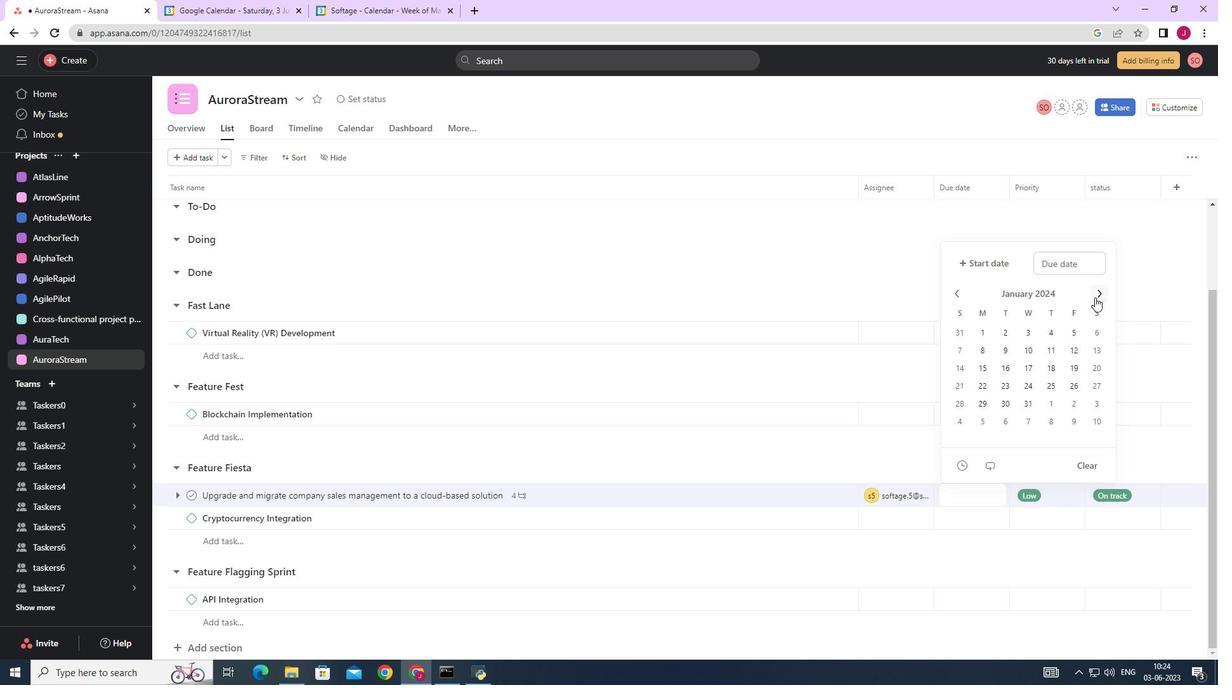 
Action: Mouse moved to (962, 403)
Screenshot: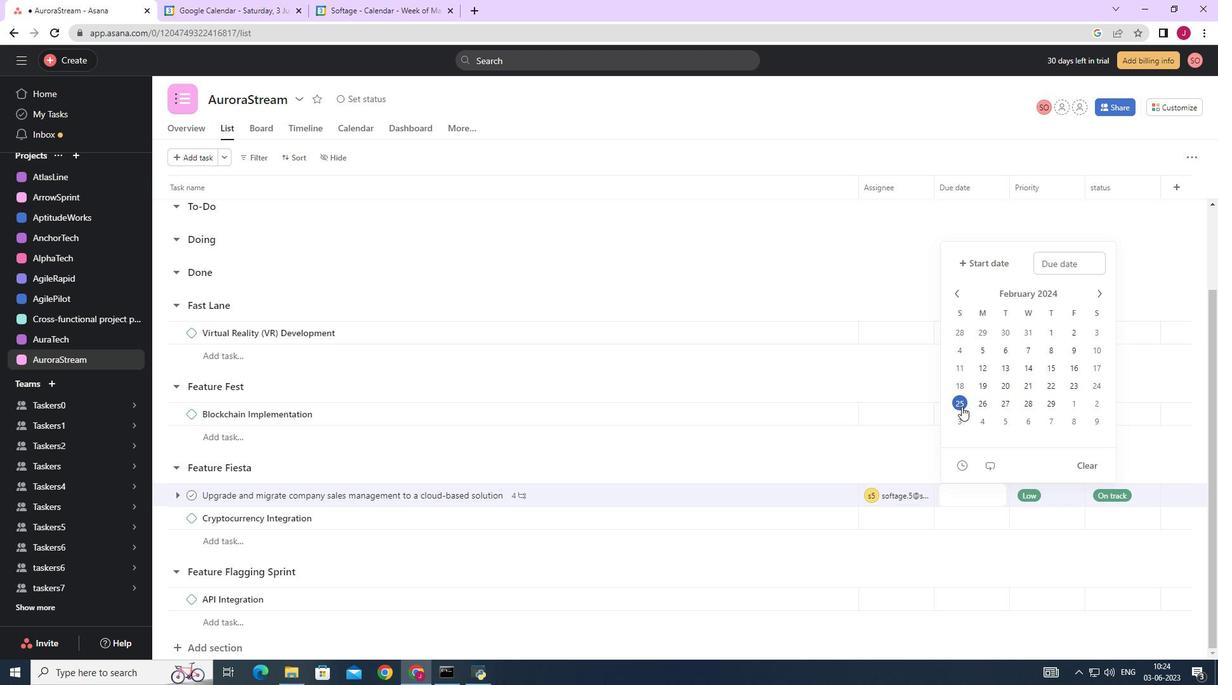 
Action: Mouse pressed left at (962, 403)
Screenshot: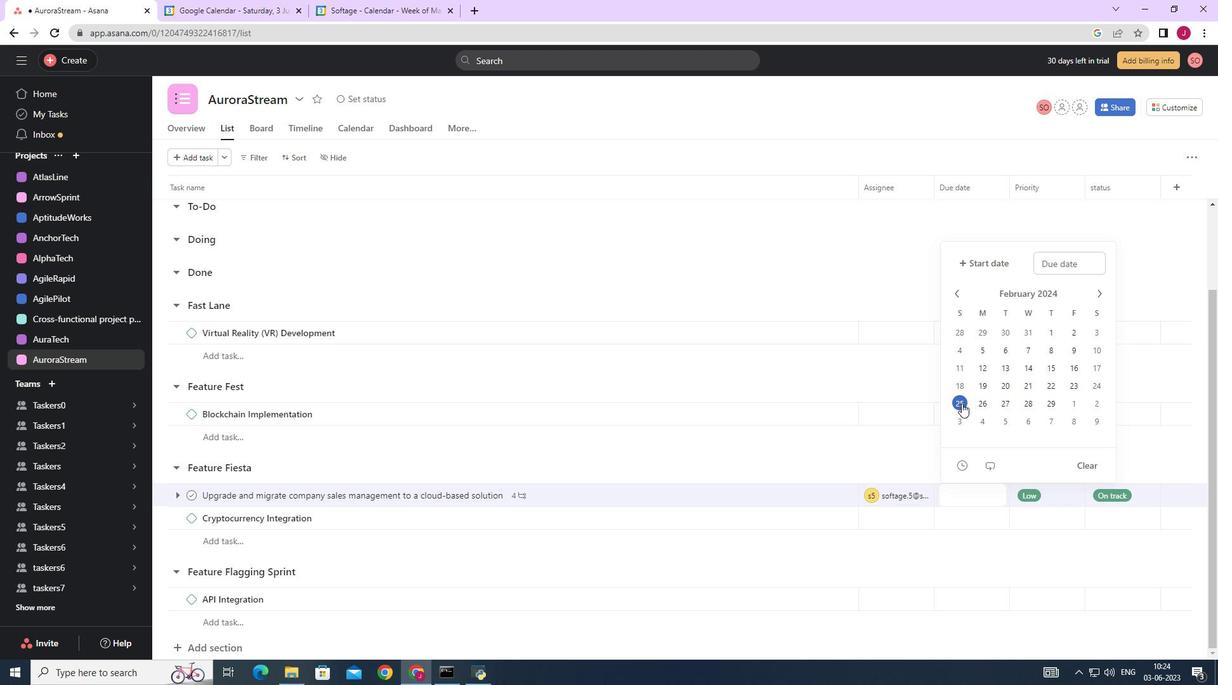 
Action: Mouse moved to (1160, 270)
Screenshot: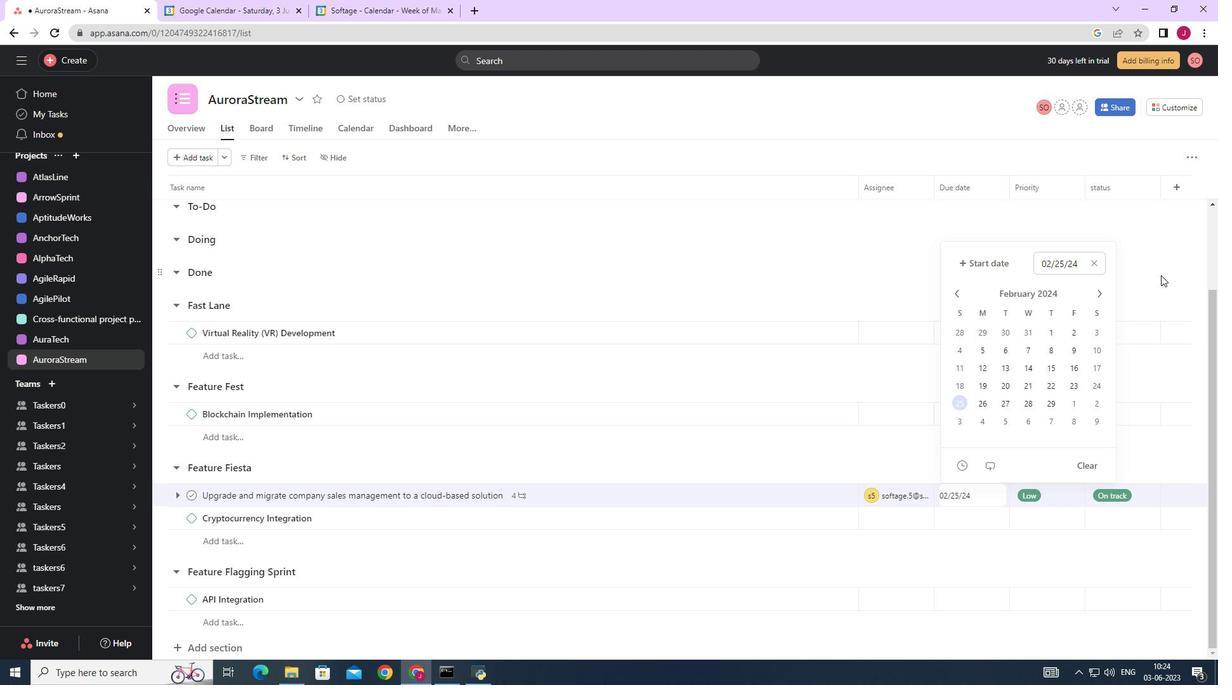 
Action: Mouse pressed left at (1160, 270)
Screenshot: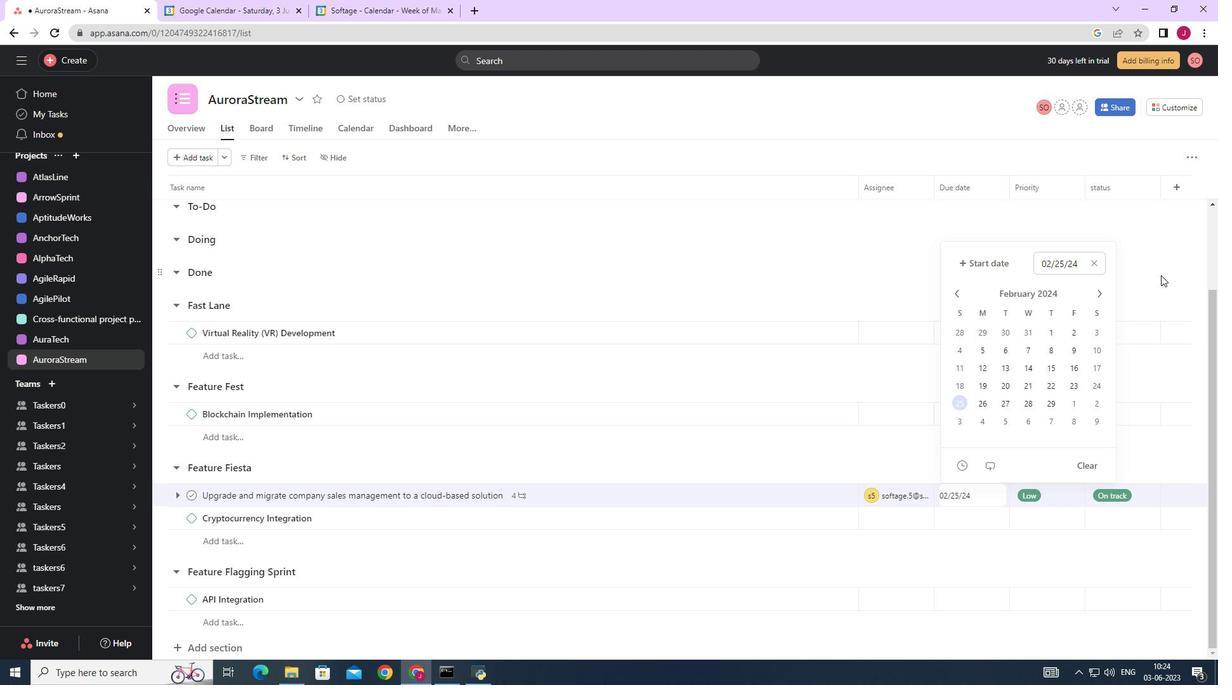 
